 Task: Open Card Market Research Review in Board Product Prototyping to Workspace Job Analysis and Design and add a team member Softage.4@softage.net, a label Yellow, a checklist Database Management, an attachment from your google drive, a color Yellow and finally, add a card description 'Research and develop new service quality assurance process' and a comment 'Given the potential impact of this task on our company social responsibility, let us ensure that we approach it with a sense of ethical awareness and consciousness.'. Add a start date 'Jan 08, 1900' with a due date 'Jan 15, 1900'
Action: Mouse moved to (25, 291)
Screenshot: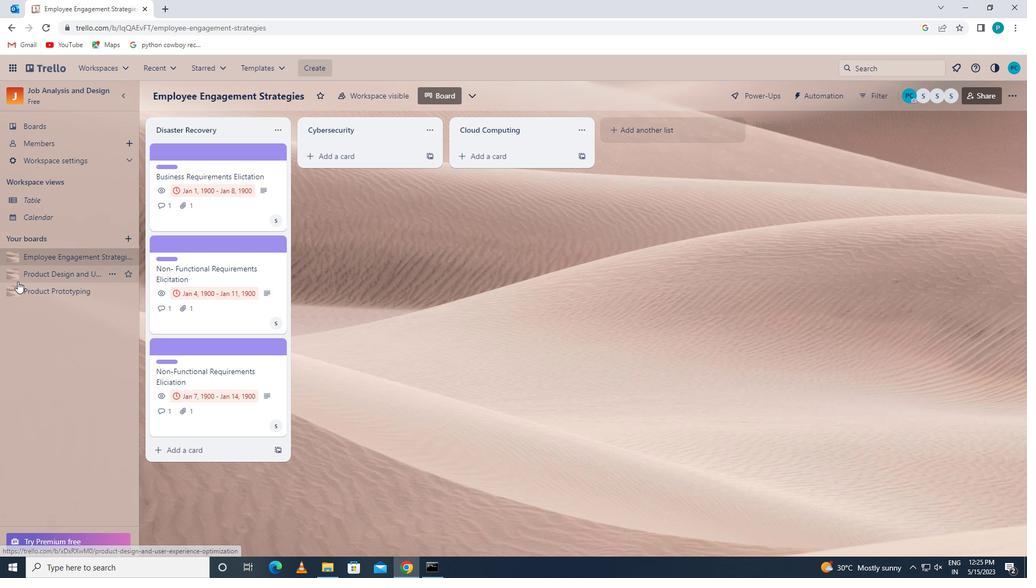 
Action: Mouse pressed left at (25, 291)
Screenshot: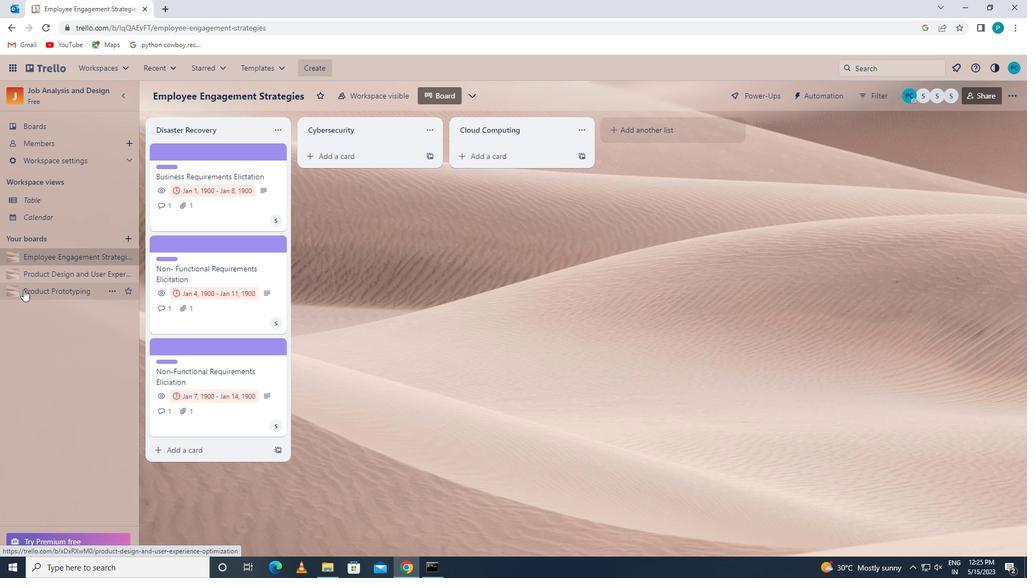 
Action: Mouse moved to (204, 335)
Screenshot: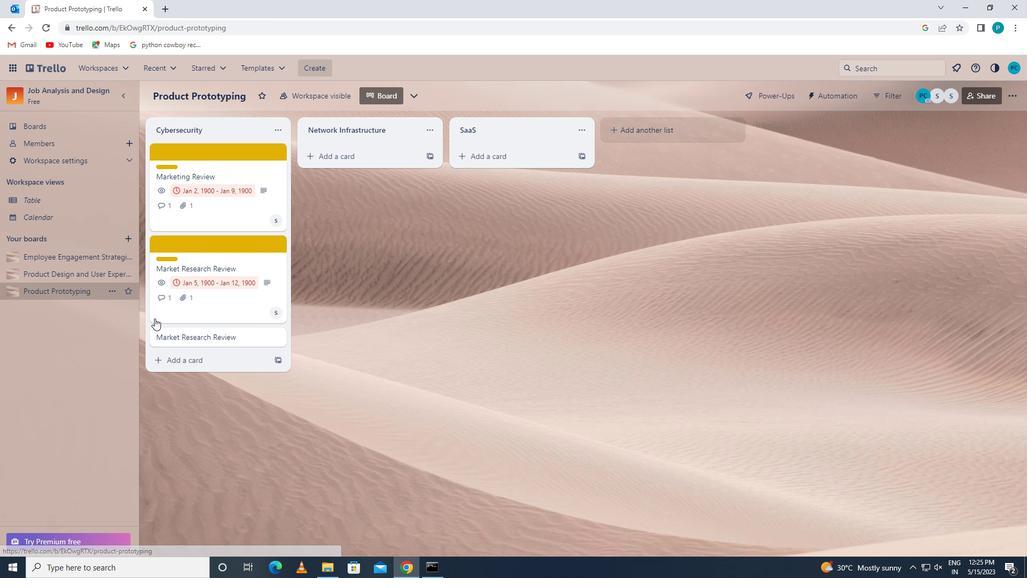 
Action: Mouse pressed left at (204, 335)
Screenshot: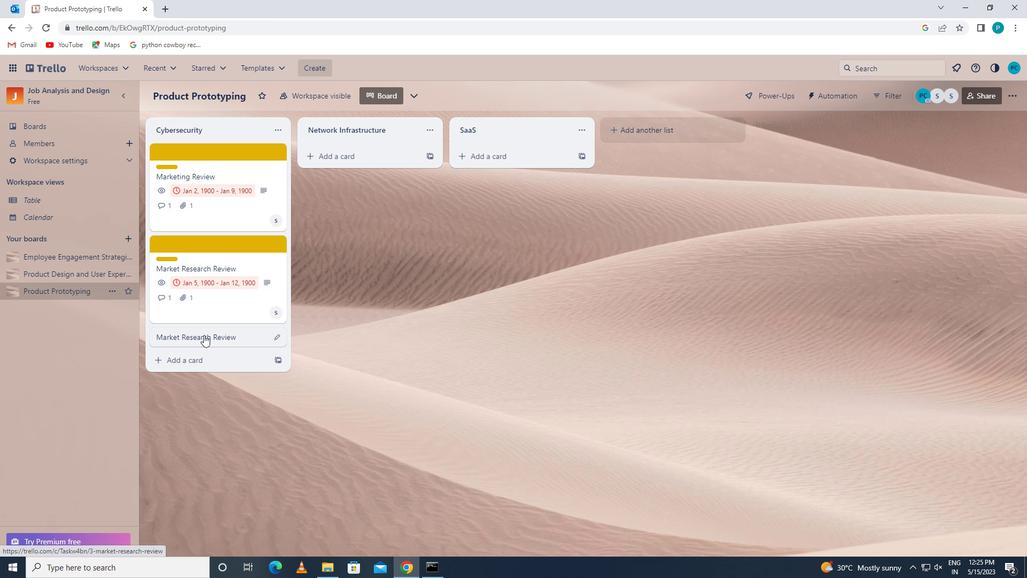 
Action: Mouse moved to (665, 186)
Screenshot: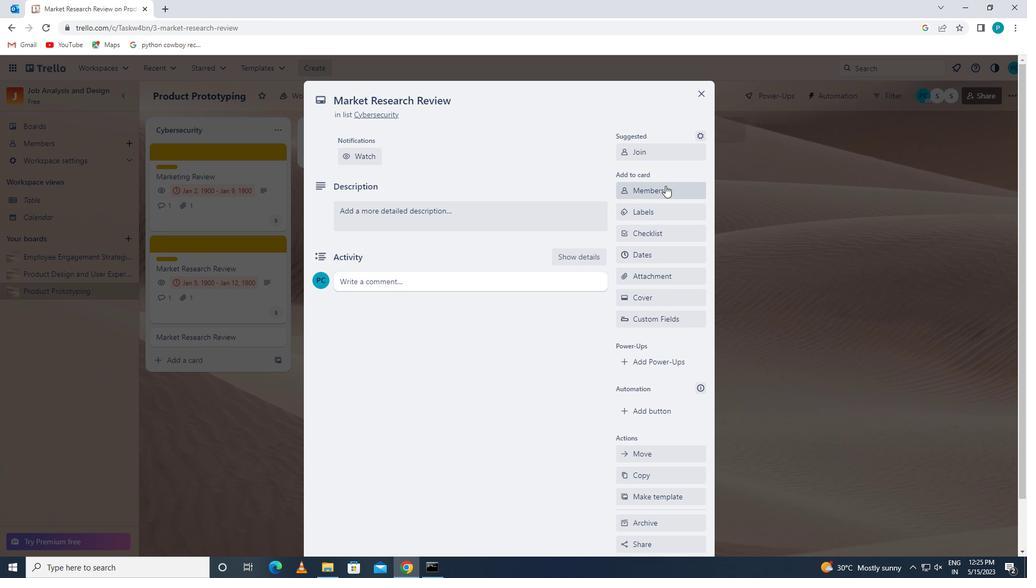 
Action: Mouse pressed left at (665, 186)
Screenshot: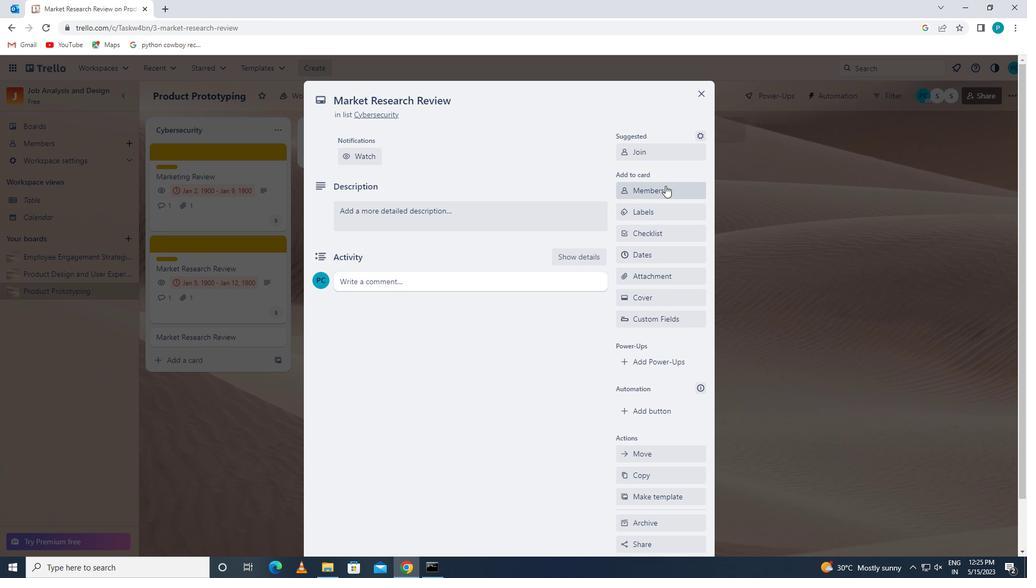 
Action: Key pressed <Key.caps_lock>s<Key.caps_lock>oftage.4
Screenshot: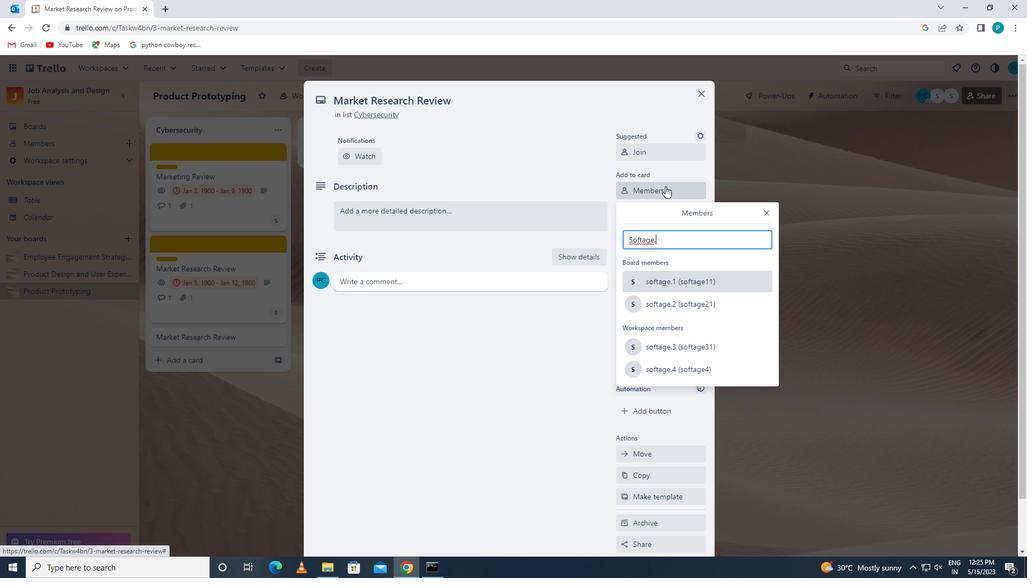 
Action: Mouse moved to (709, 336)
Screenshot: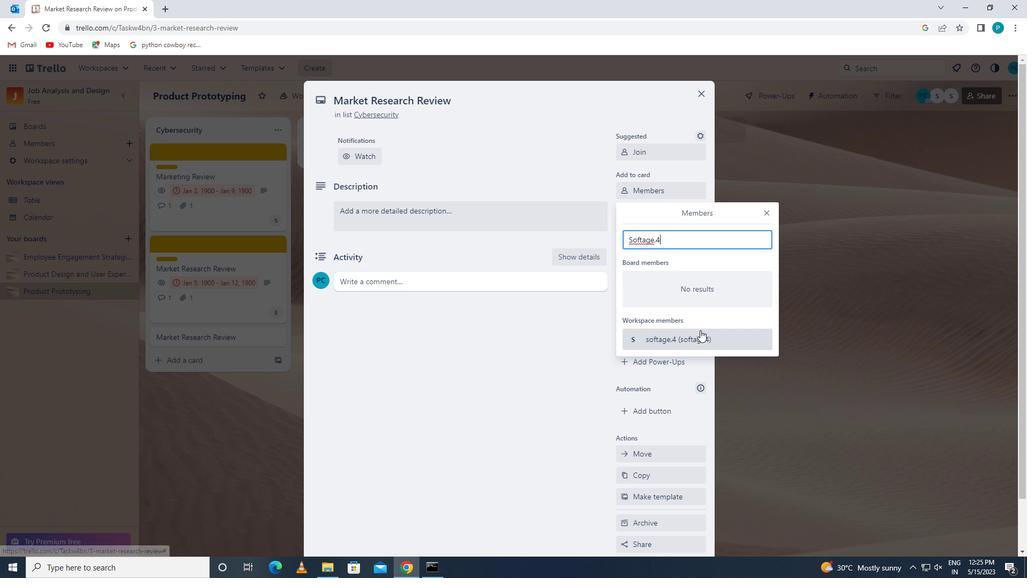 
Action: Mouse pressed left at (709, 336)
Screenshot: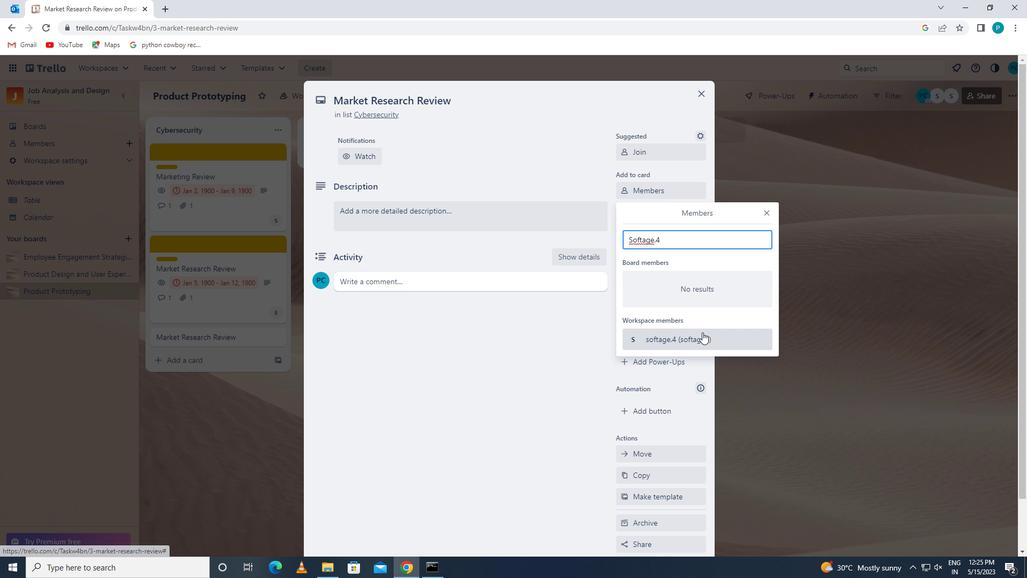 
Action: Mouse moved to (767, 215)
Screenshot: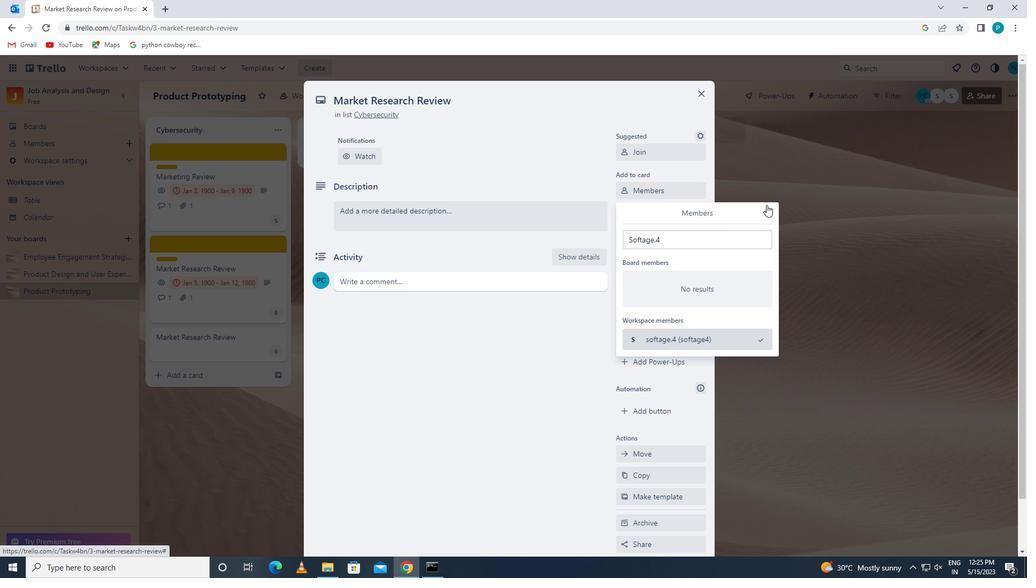 
Action: Mouse pressed left at (767, 215)
Screenshot: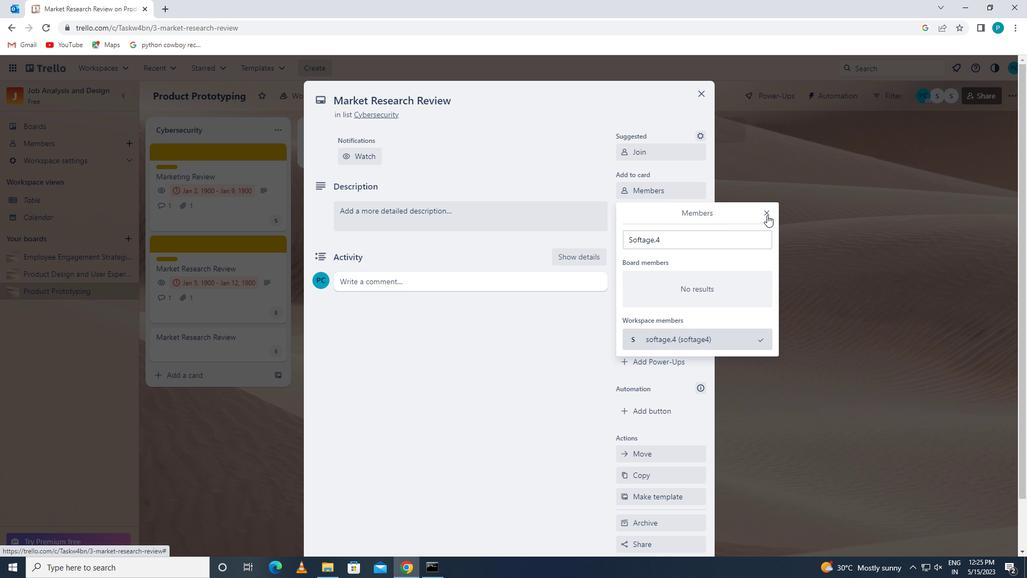
Action: Mouse moved to (681, 208)
Screenshot: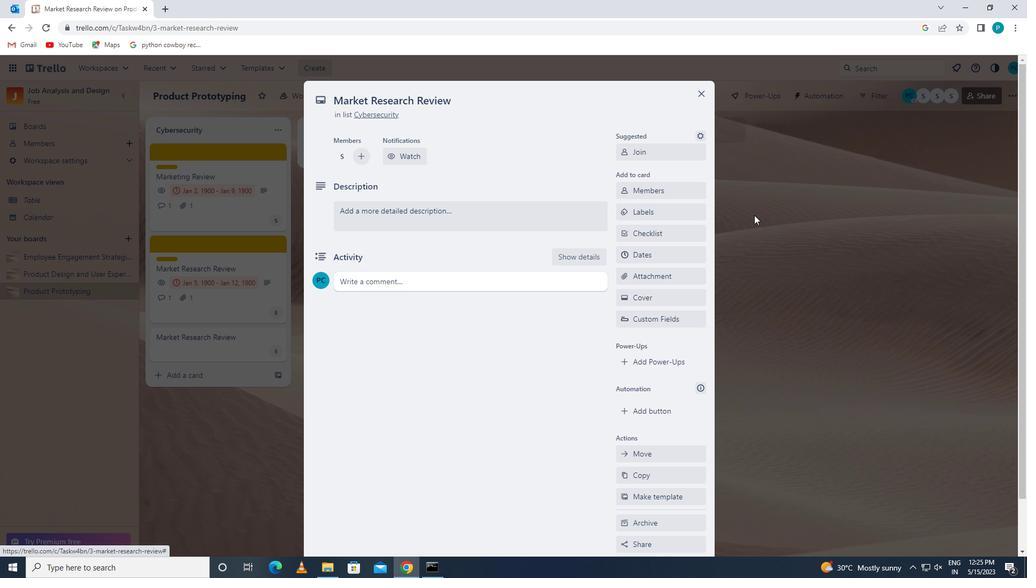 
Action: Mouse pressed left at (681, 208)
Screenshot: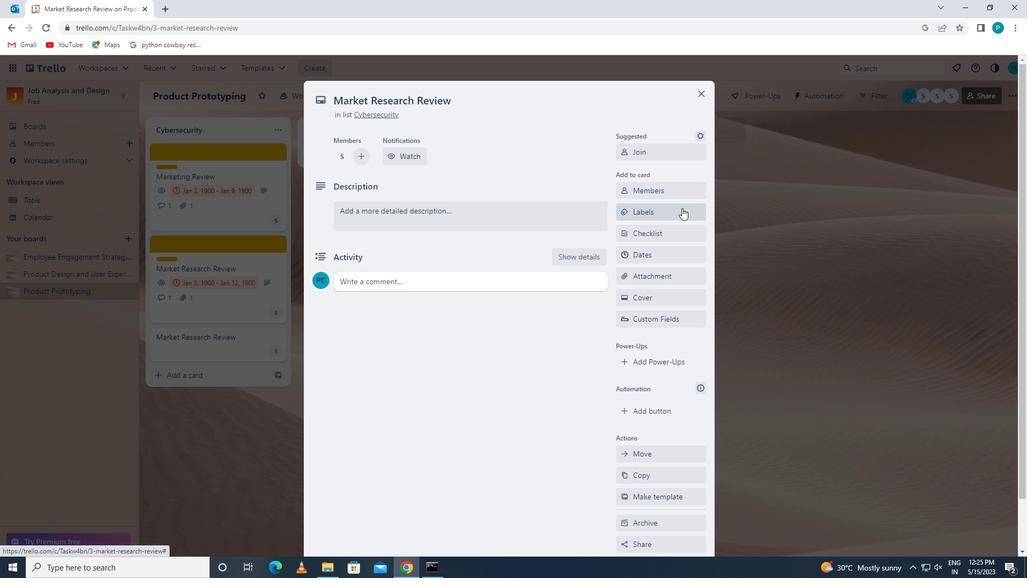 
Action: Mouse moved to (696, 413)
Screenshot: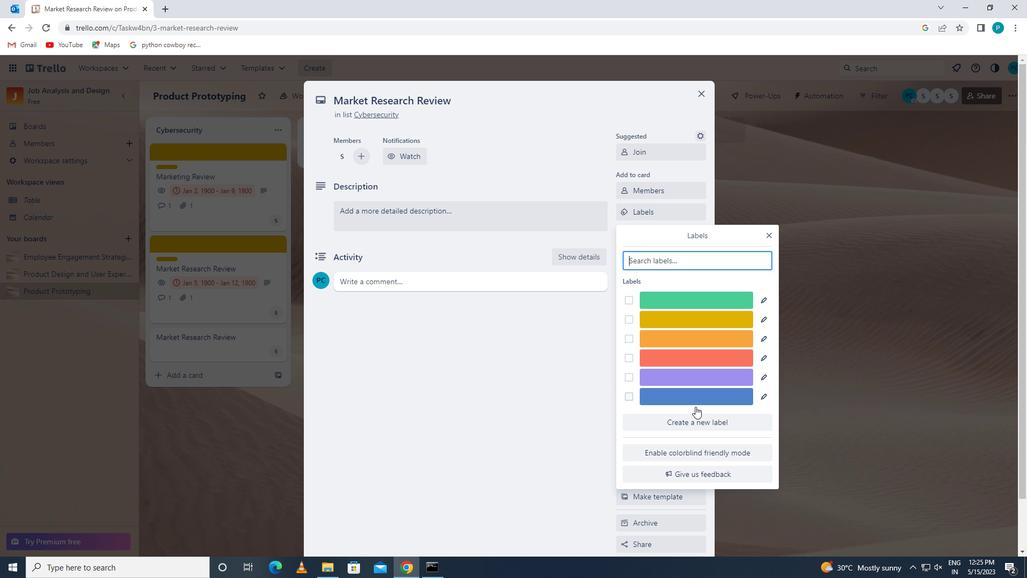 
Action: Mouse pressed left at (696, 413)
Screenshot: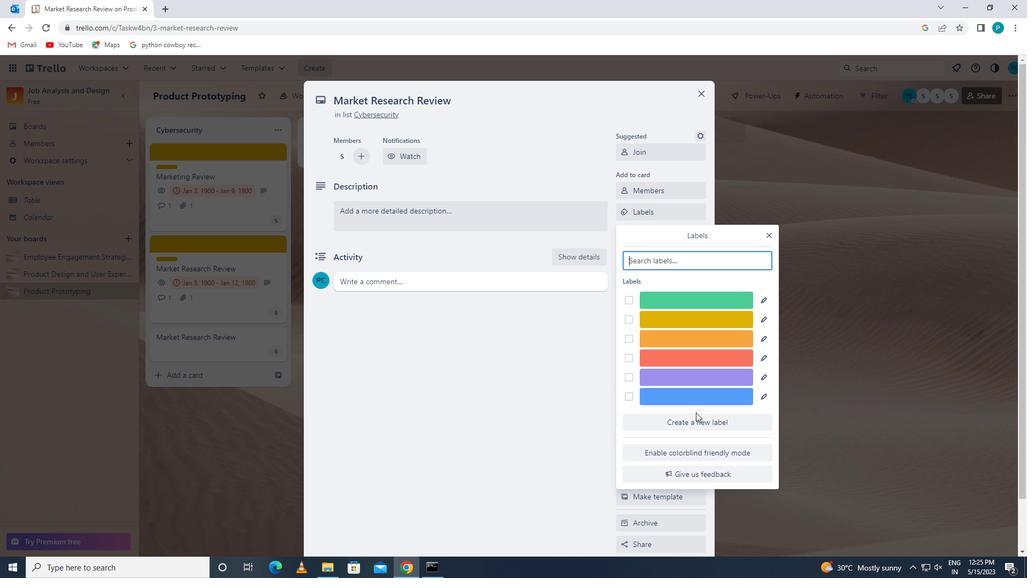 
Action: Mouse moved to (667, 385)
Screenshot: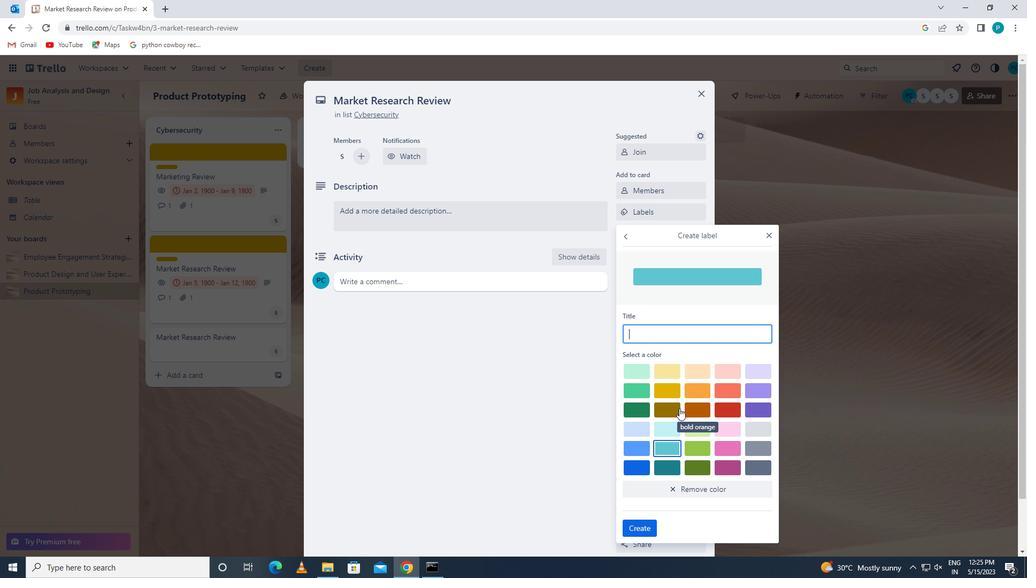 
Action: Mouse pressed left at (667, 385)
Screenshot: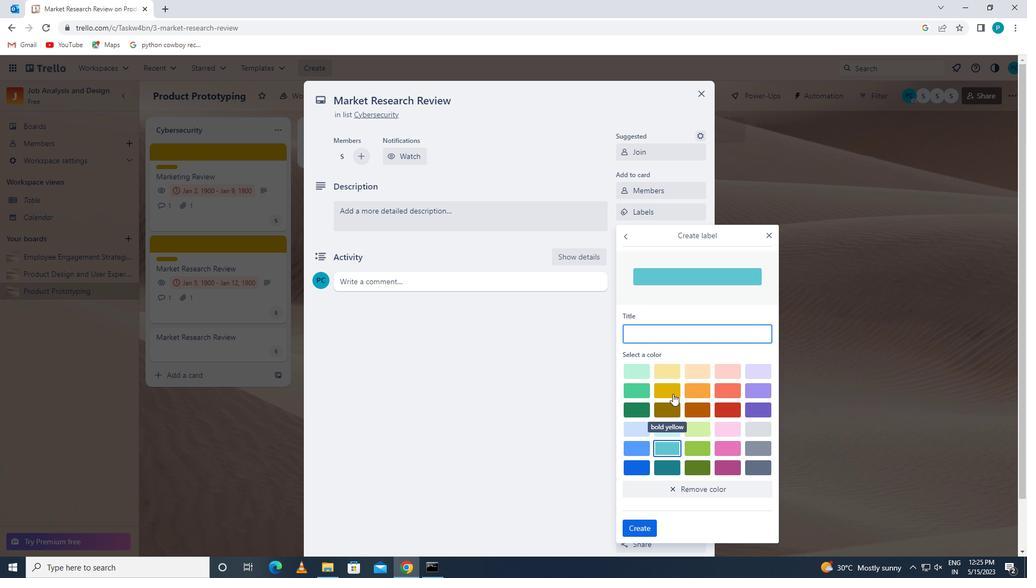 
Action: Mouse moved to (635, 527)
Screenshot: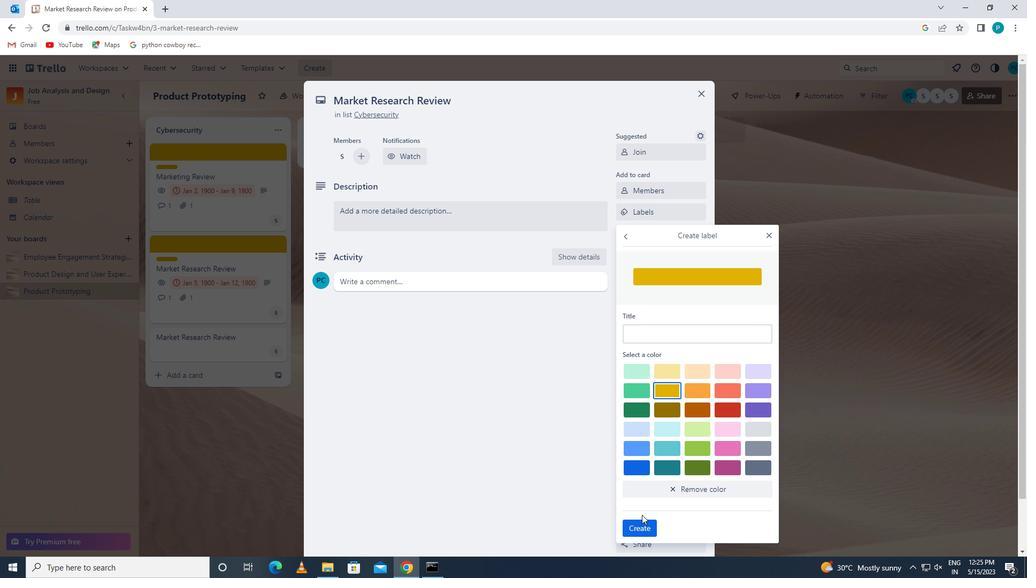 
Action: Mouse pressed left at (635, 527)
Screenshot: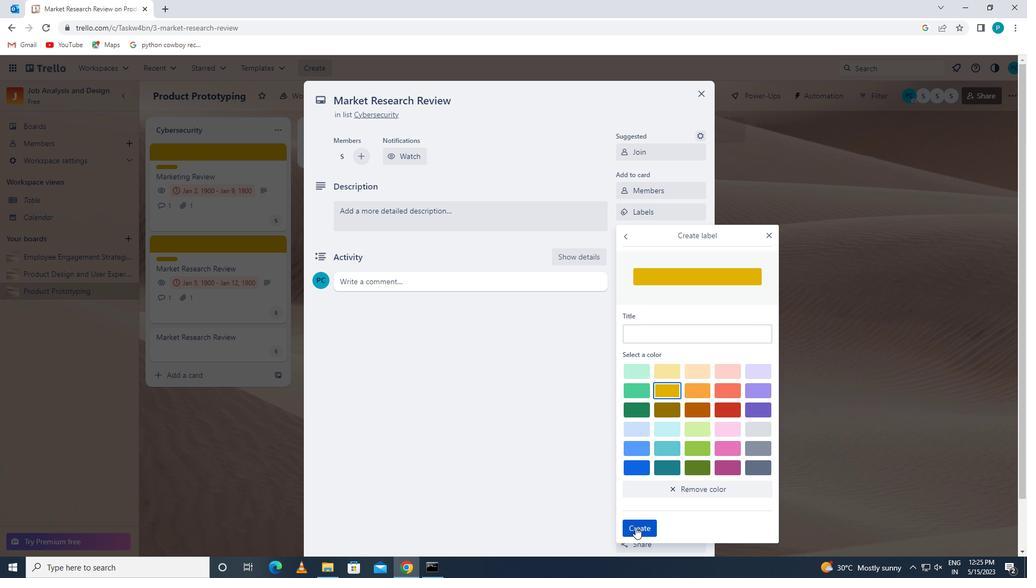 
Action: Mouse moved to (767, 232)
Screenshot: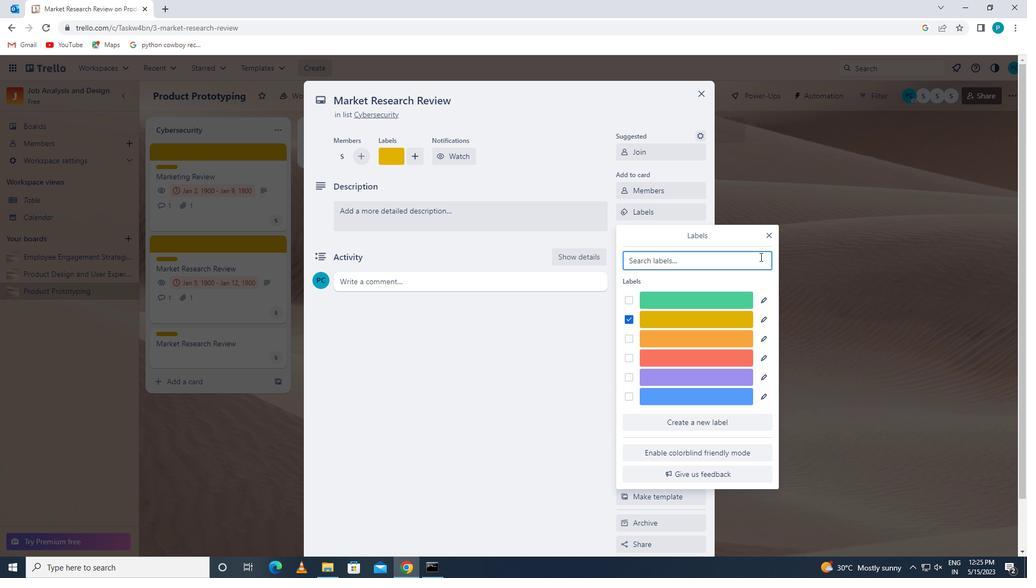 
Action: Mouse pressed left at (767, 232)
Screenshot: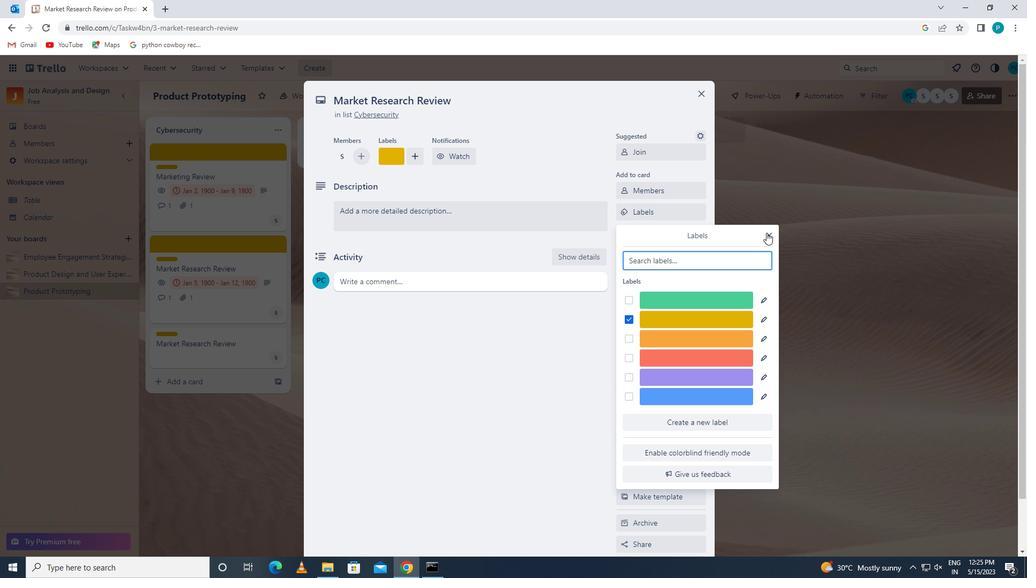 
Action: Mouse moved to (626, 239)
Screenshot: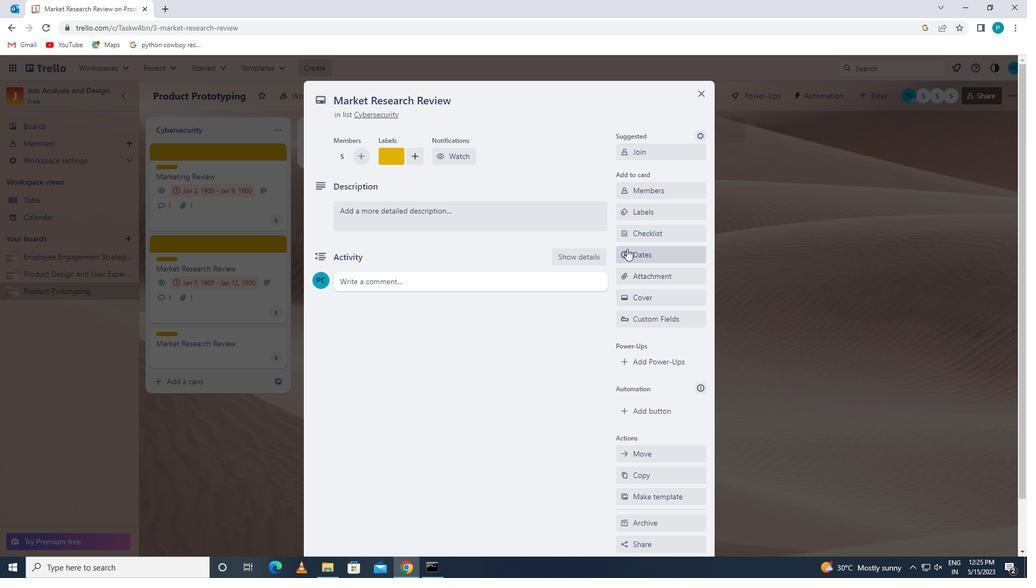
Action: Mouse pressed left at (626, 239)
Screenshot: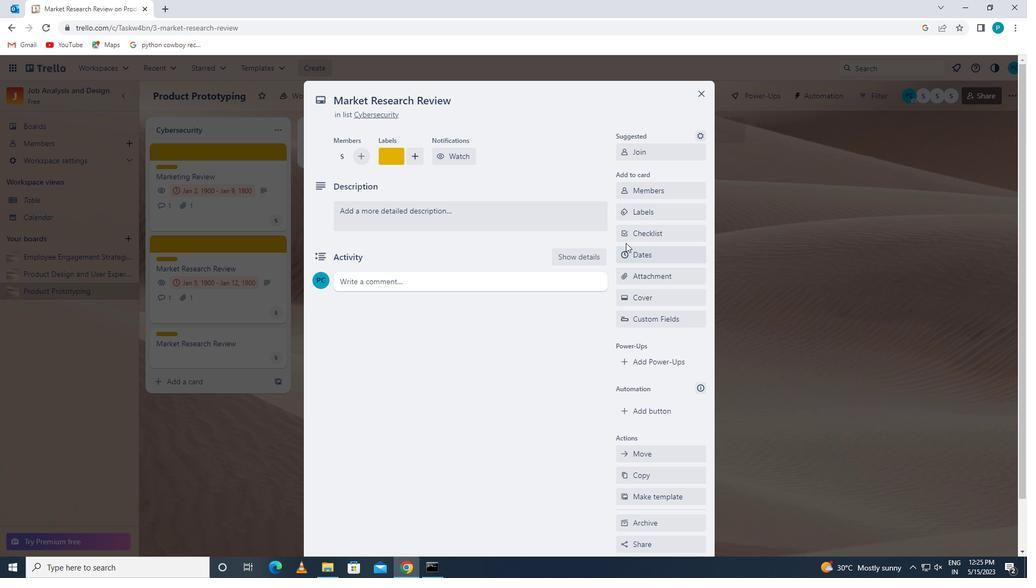 
Action: Key pressed <Key.caps_lock>d<Key.caps_lock>atabase
Screenshot: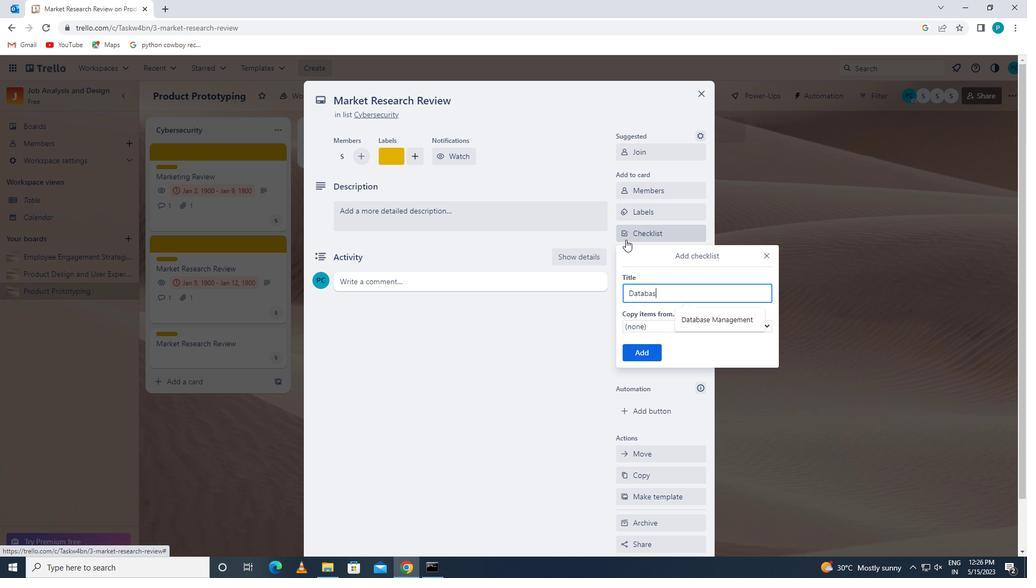 
Action: Mouse moved to (683, 327)
Screenshot: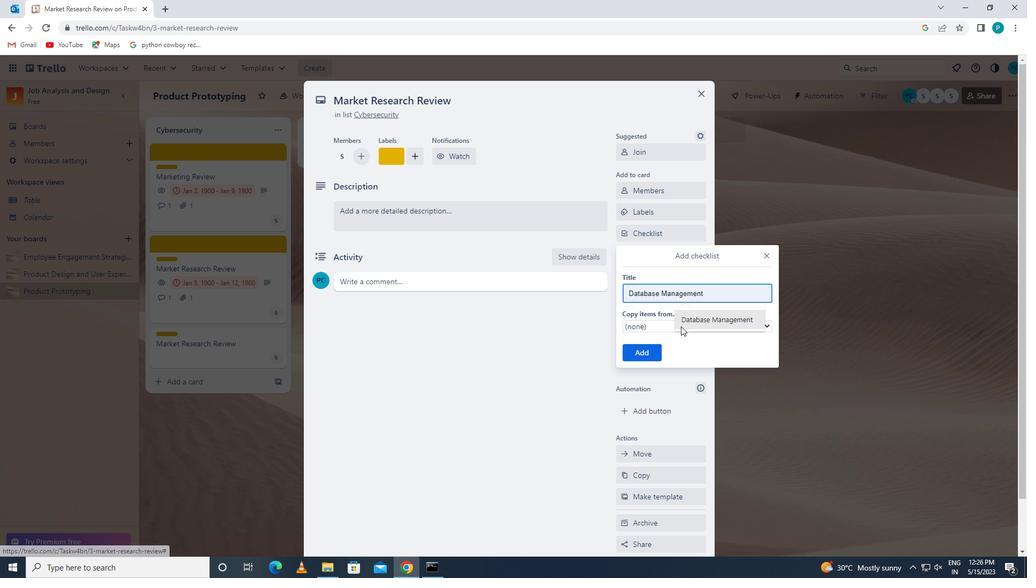
Action: Mouse pressed left at (683, 327)
Screenshot: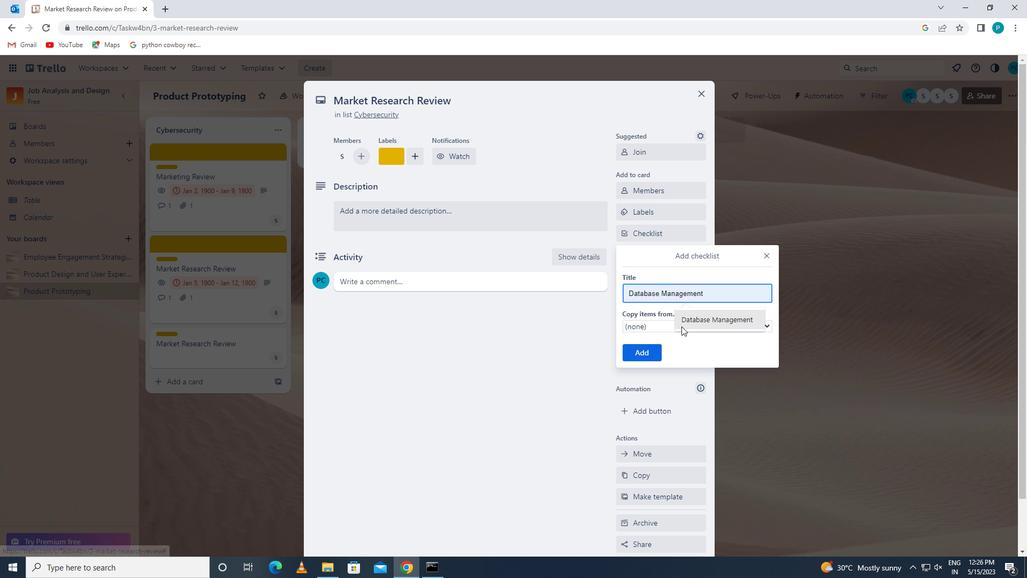 
Action: Mouse moved to (654, 350)
Screenshot: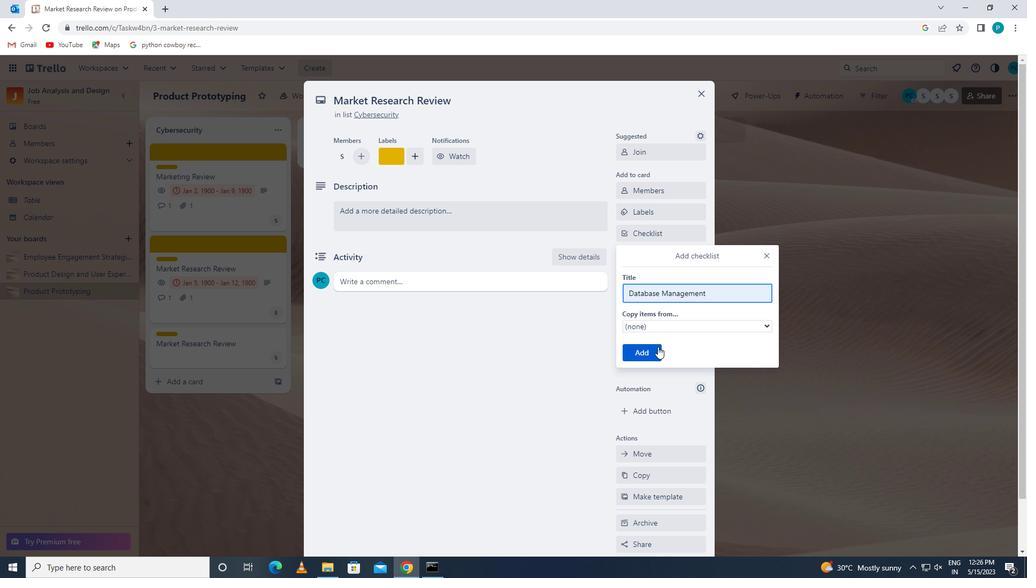 
Action: Mouse pressed left at (654, 350)
Screenshot: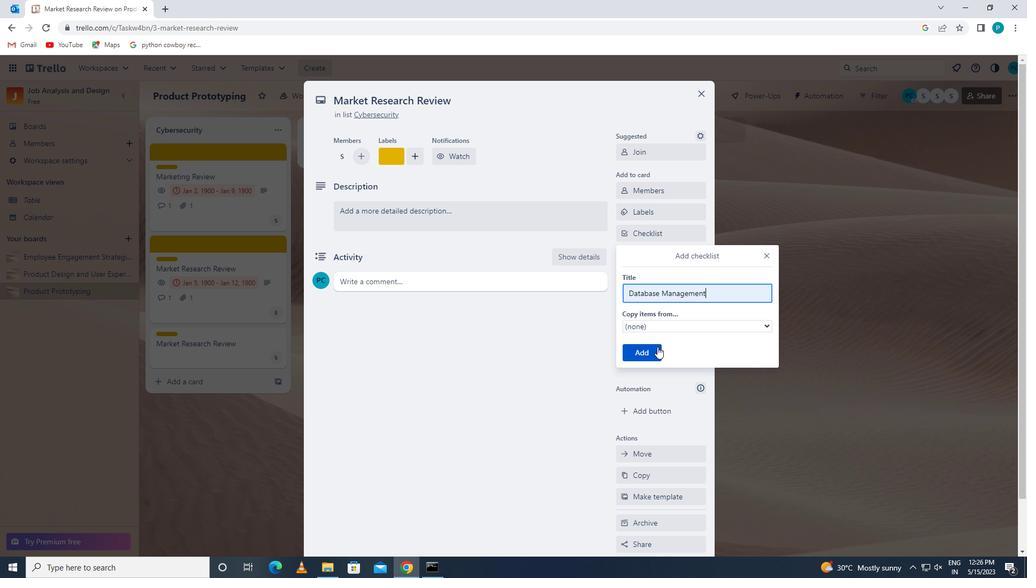 
Action: Mouse moved to (663, 276)
Screenshot: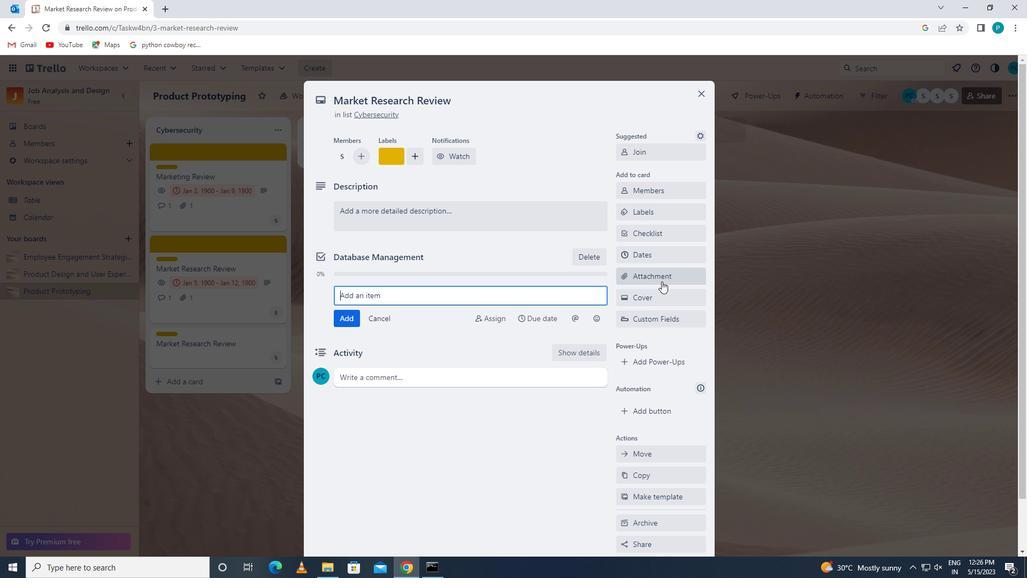 
Action: Mouse pressed left at (663, 276)
Screenshot: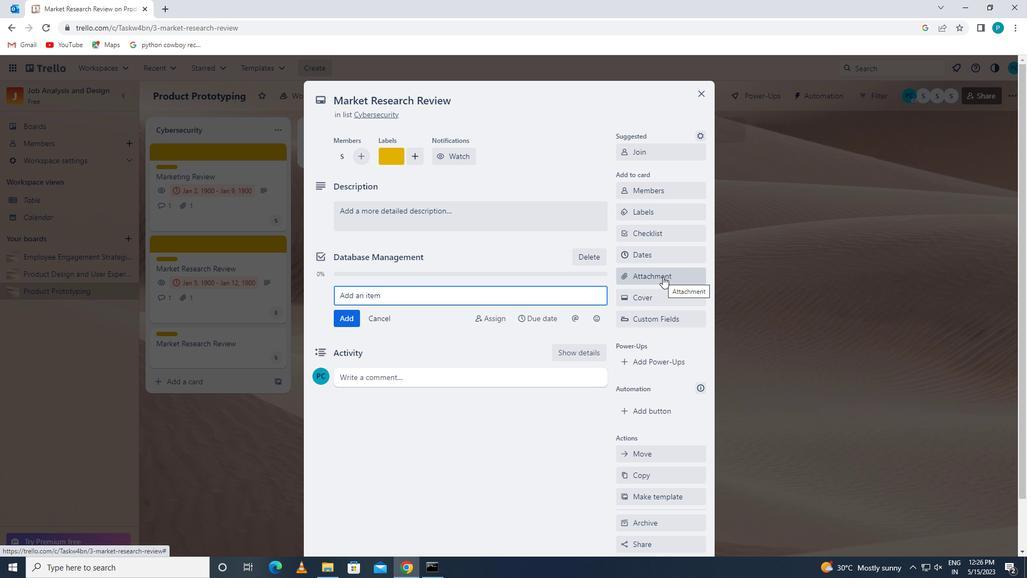 
Action: Mouse moved to (644, 361)
Screenshot: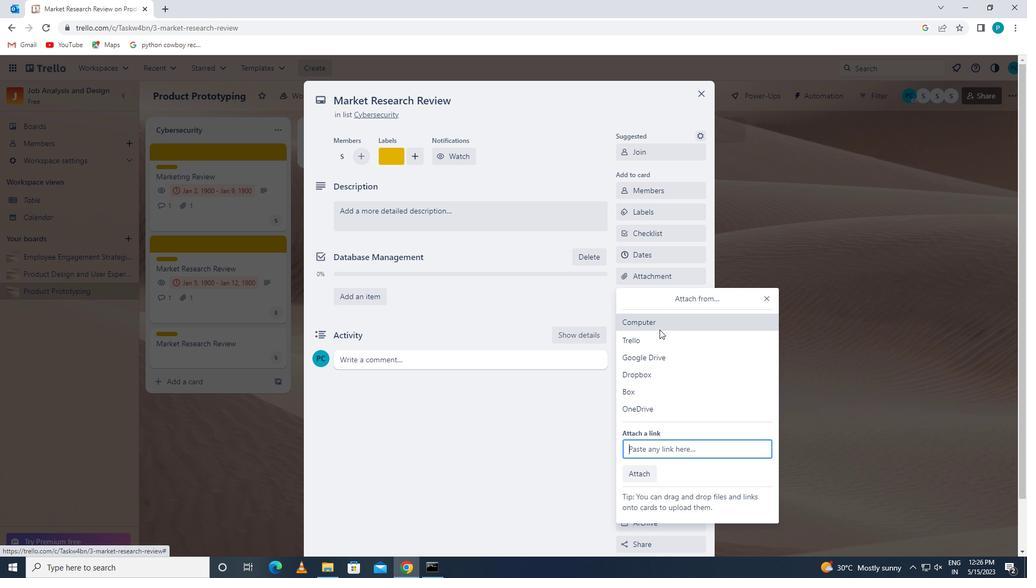 
Action: Mouse pressed left at (644, 361)
Screenshot: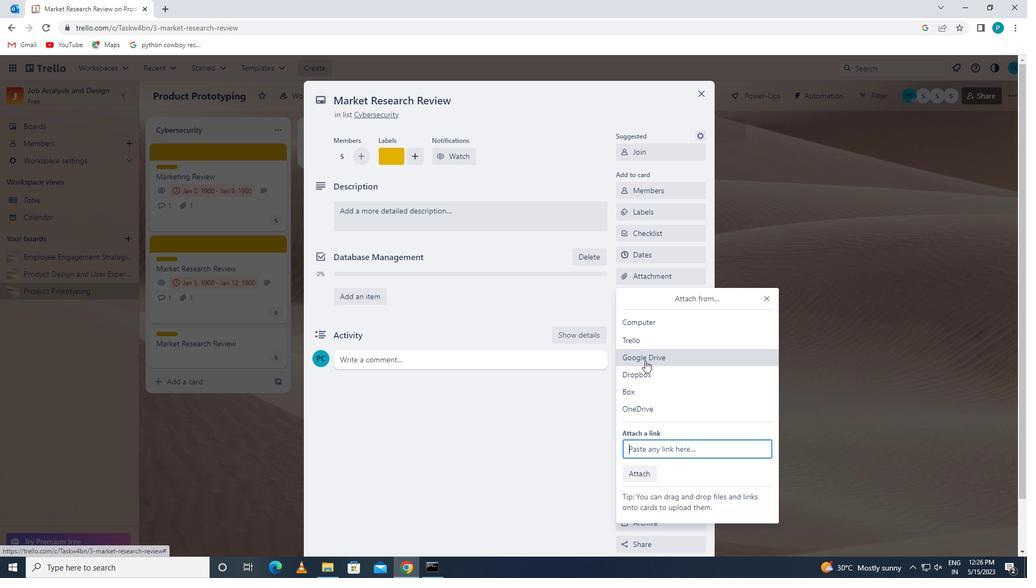 
Action: Mouse moved to (306, 260)
Screenshot: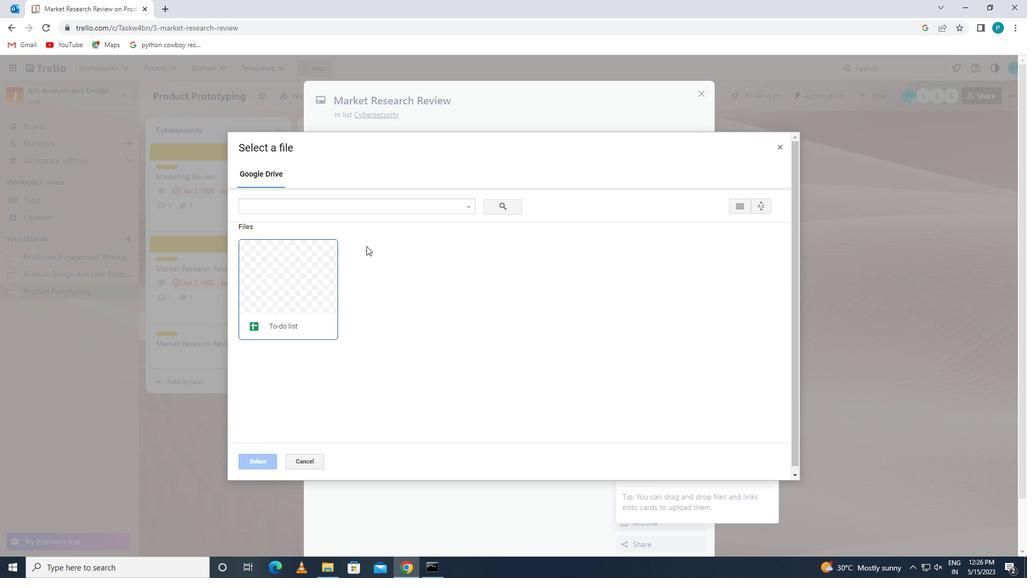 
Action: Mouse pressed left at (306, 260)
Screenshot: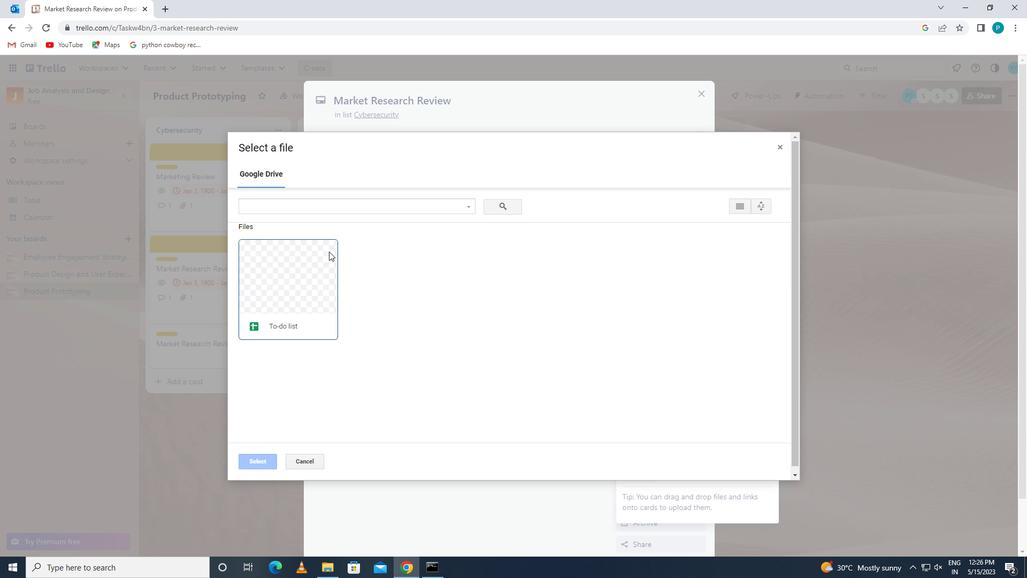 
Action: Mouse moved to (261, 461)
Screenshot: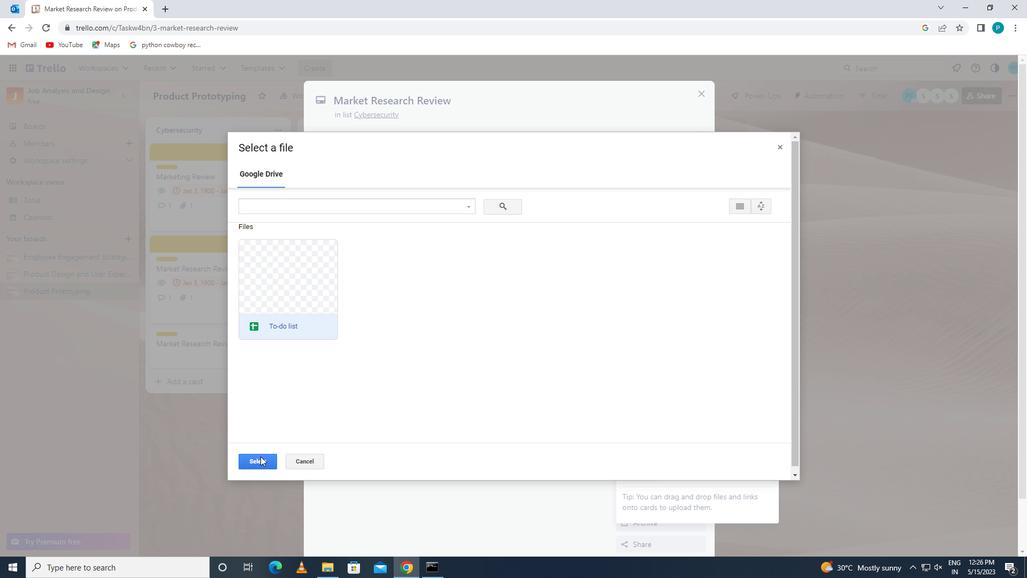 
Action: Mouse pressed left at (261, 461)
Screenshot: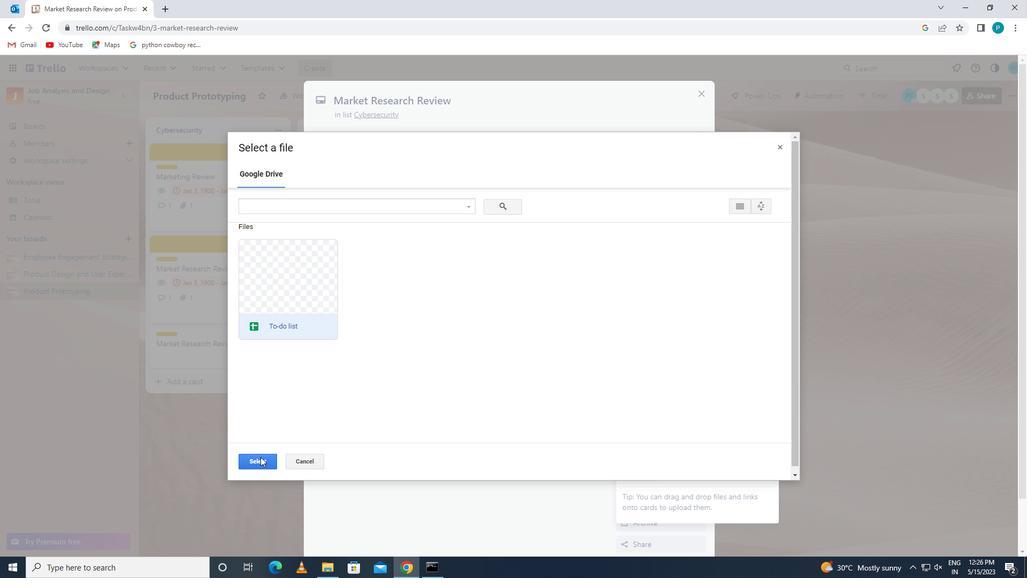 
Action: Mouse moved to (641, 304)
Screenshot: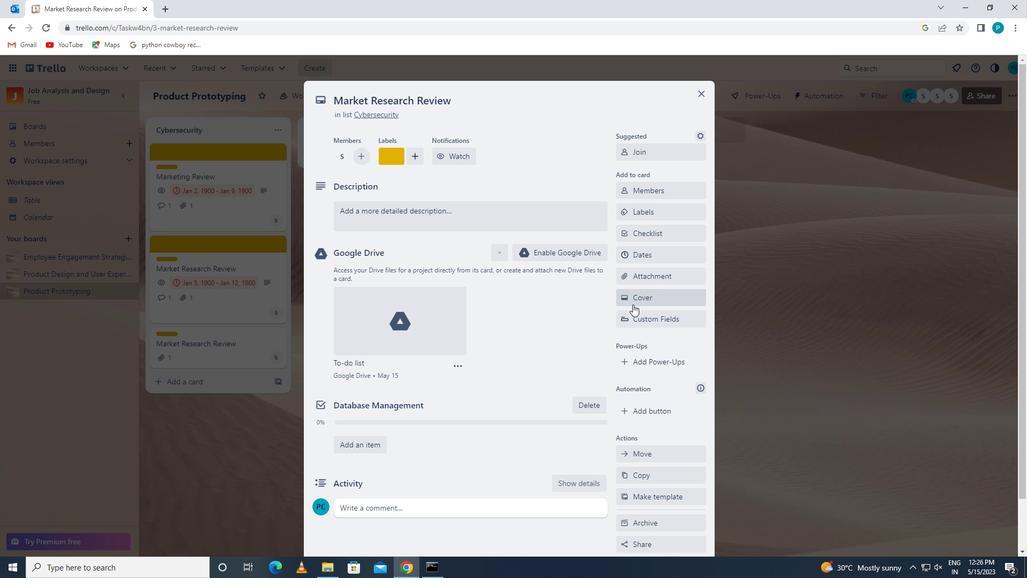 
Action: Mouse pressed left at (641, 304)
Screenshot: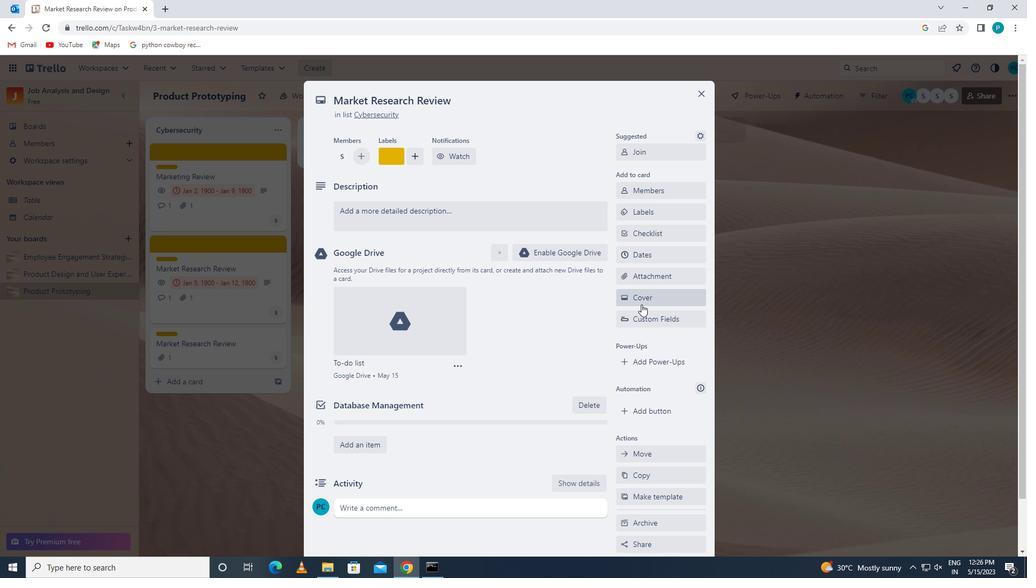 
Action: Mouse moved to (662, 343)
Screenshot: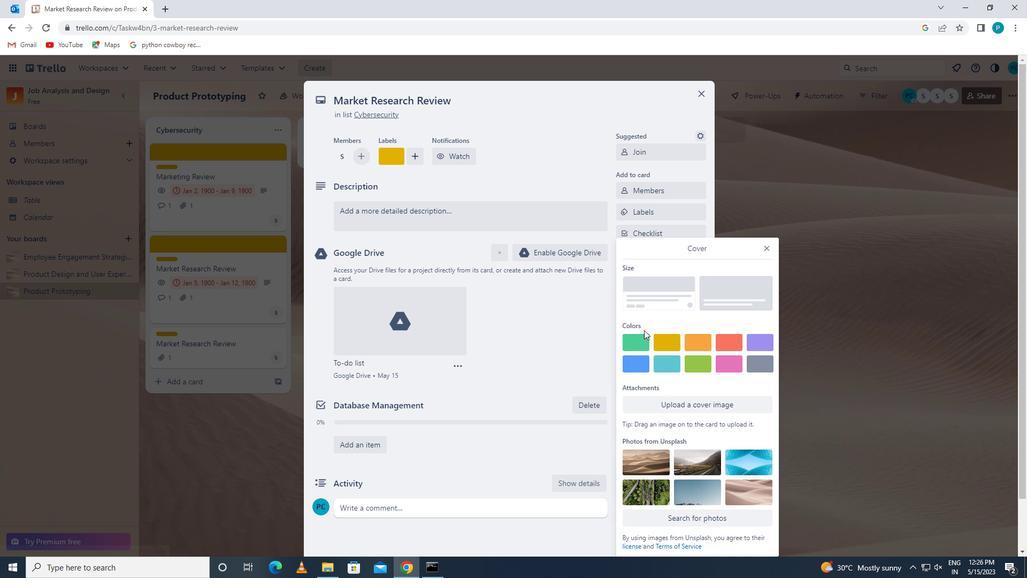 
Action: Mouse pressed left at (662, 343)
Screenshot: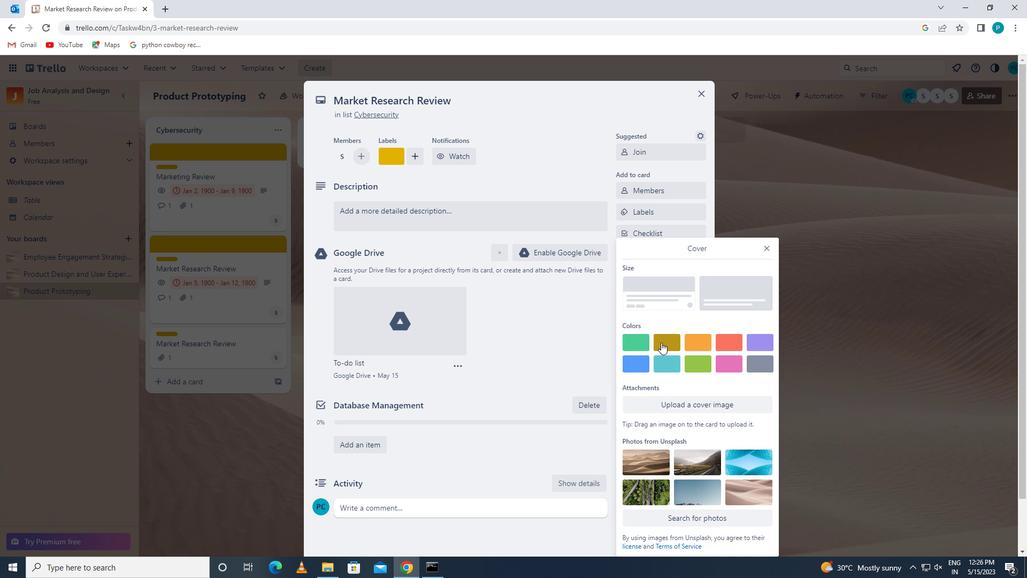 
Action: Mouse moved to (768, 225)
Screenshot: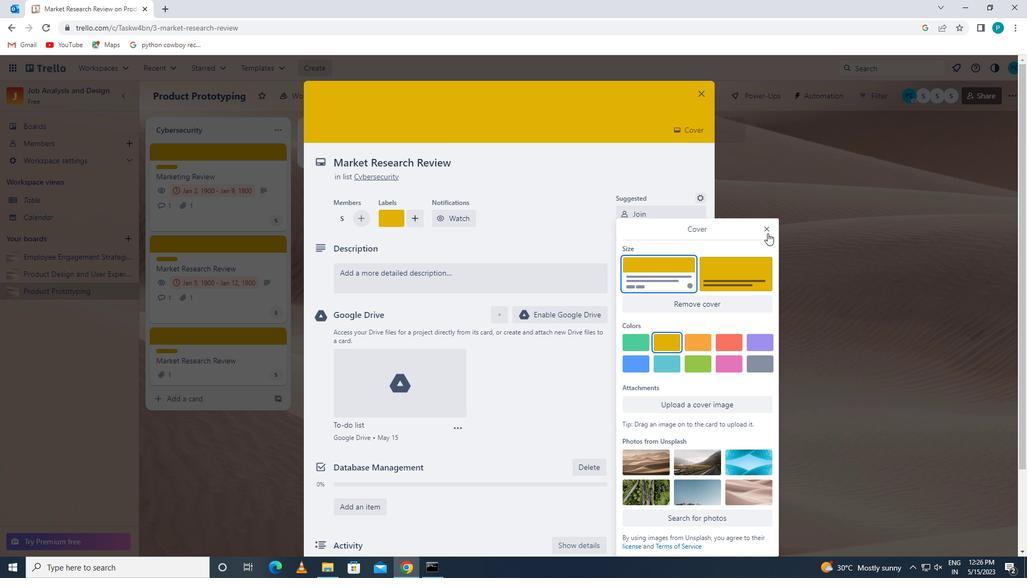 
Action: Mouse pressed left at (768, 225)
Screenshot: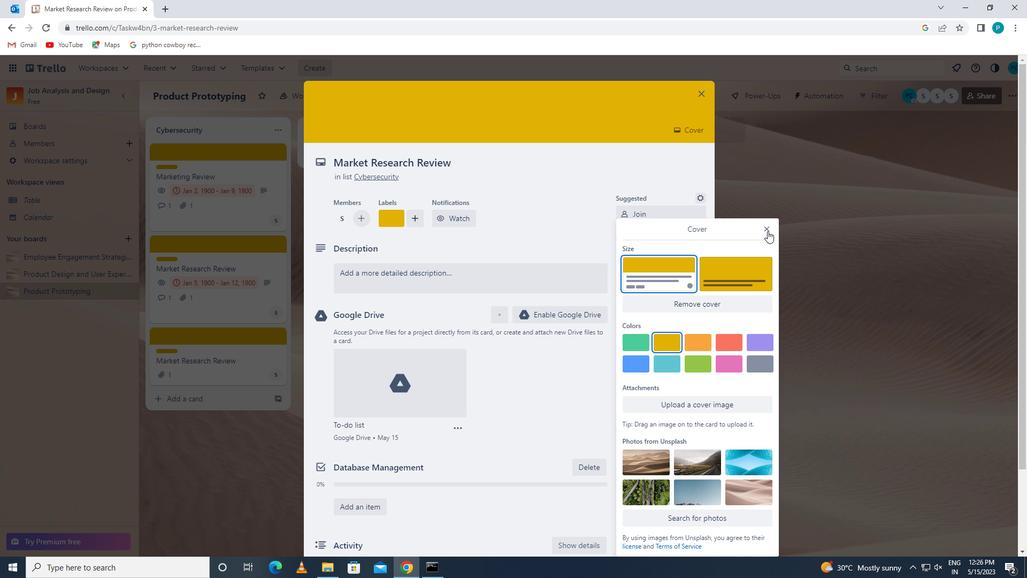 
Action: Mouse moved to (538, 275)
Screenshot: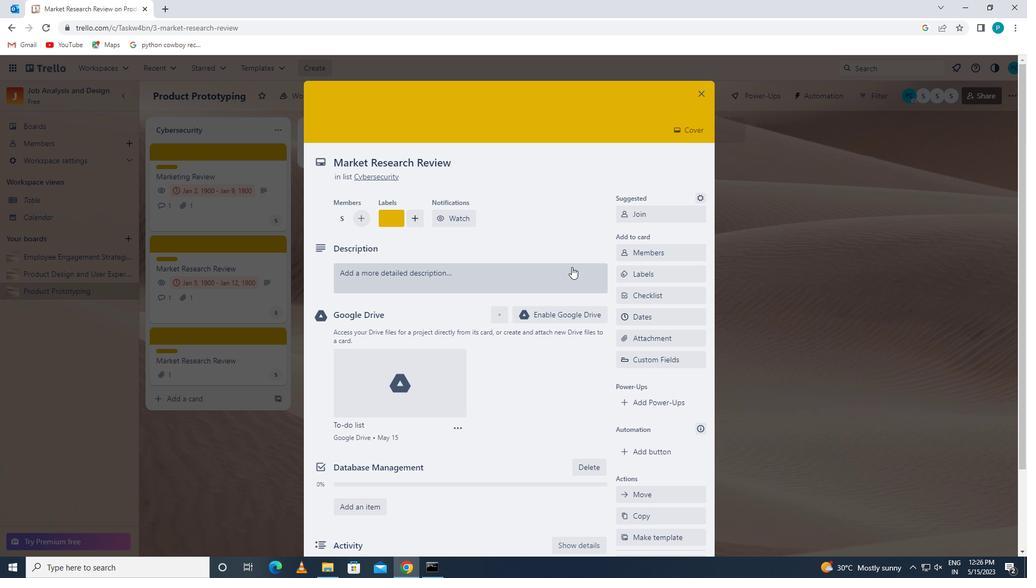 
Action: Mouse pressed left at (538, 275)
Screenshot: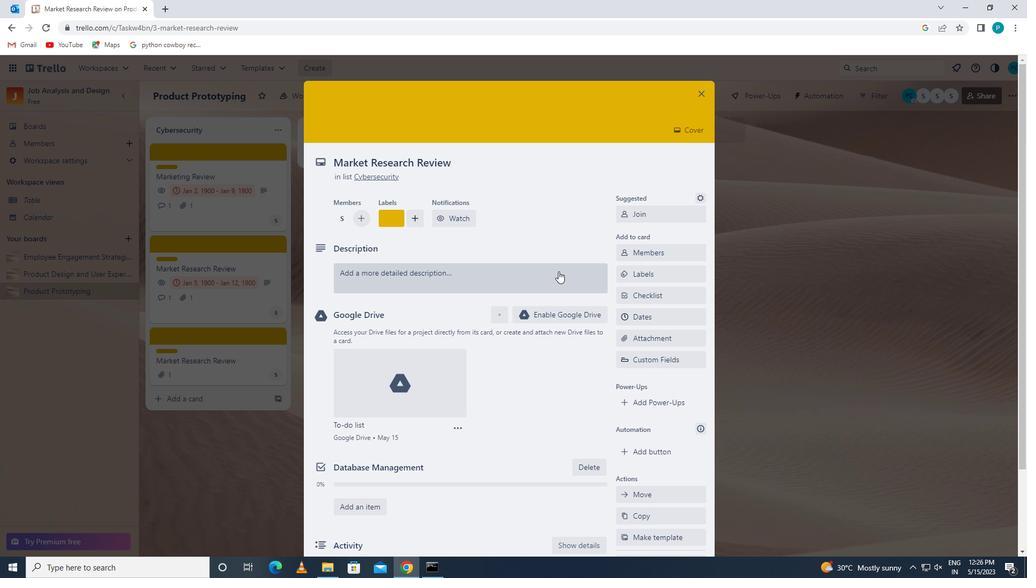 
Action: Key pressed <Key.caps_lock>r<Key.caps_lock>easearch<Key.space>and<Key.space>deb<Key.backspace>velop<Key.space>new<Key.space>service<Key.space><Key.caps_lock><Key.caps_lock>quality<Key.space>assurance<Key.space>process
Screenshot: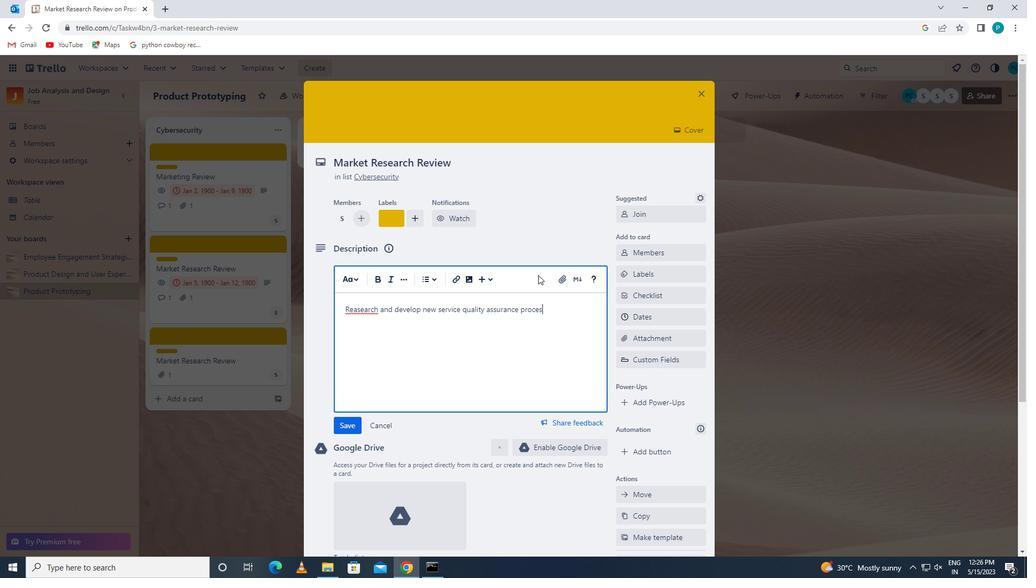 
Action: Mouse moved to (348, 421)
Screenshot: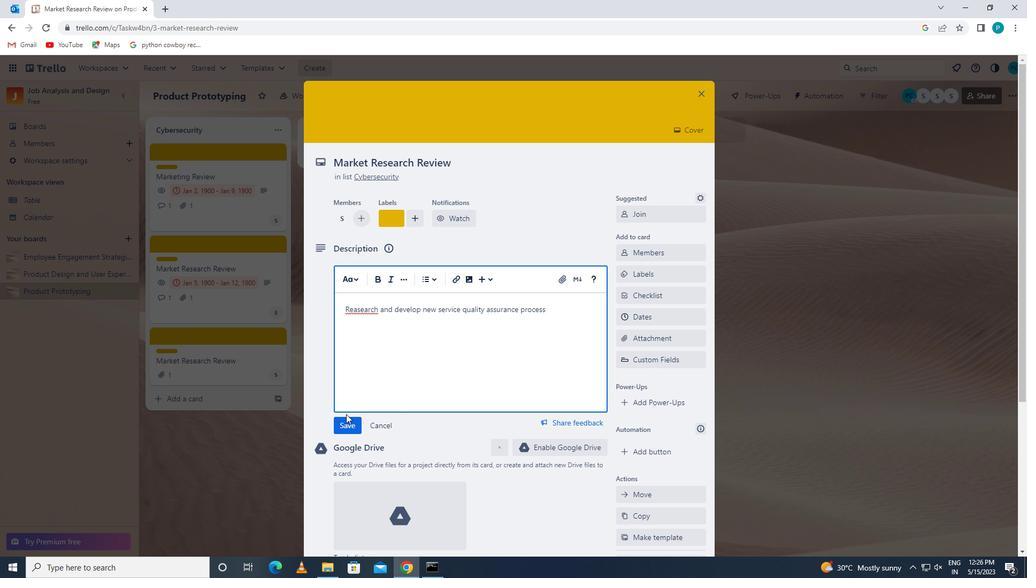 
Action: Mouse pressed left at (348, 421)
Screenshot: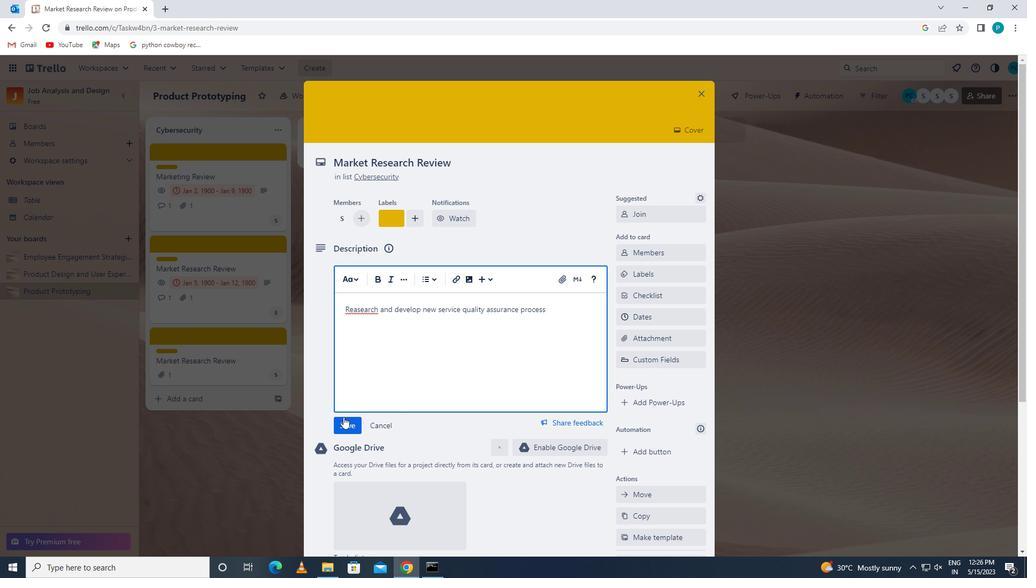 
Action: Mouse scrolled (348, 420) with delta (0, 0)
Screenshot: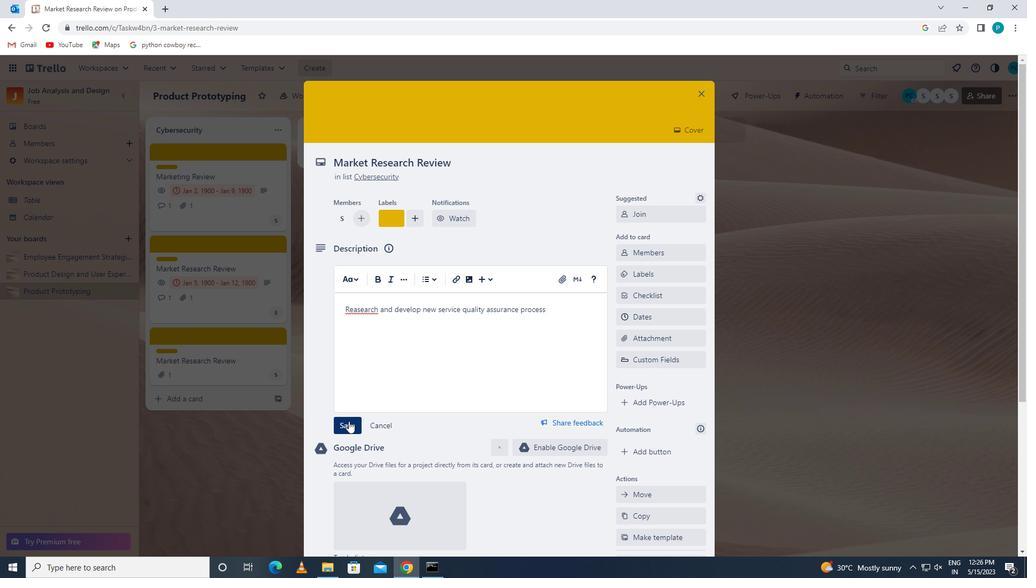 
Action: Mouse scrolled (348, 420) with delta (0, 0)
Screenshot: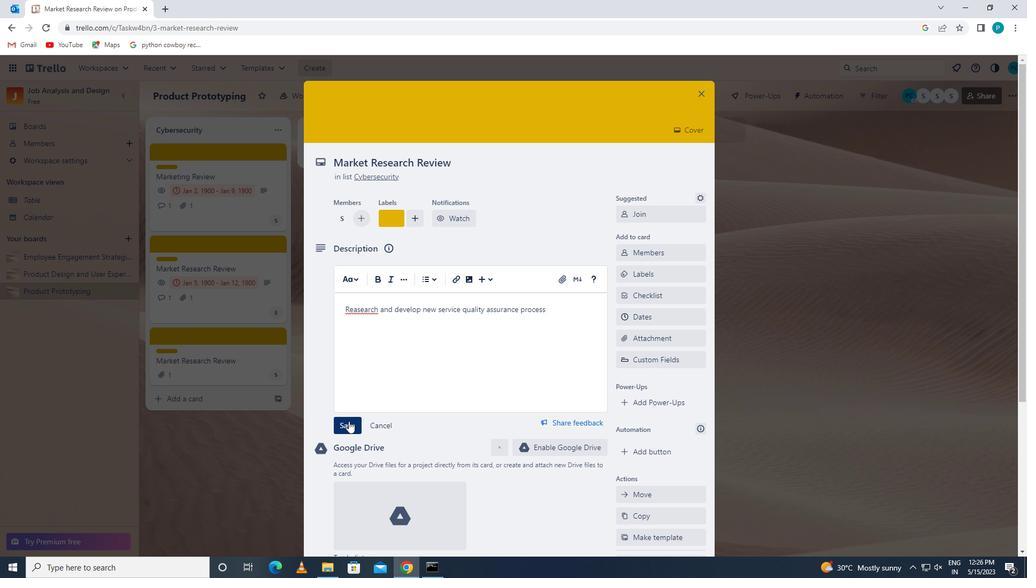 
Action: Mouse scrolled (348, 420) with delta (0, 0)
Screenshot: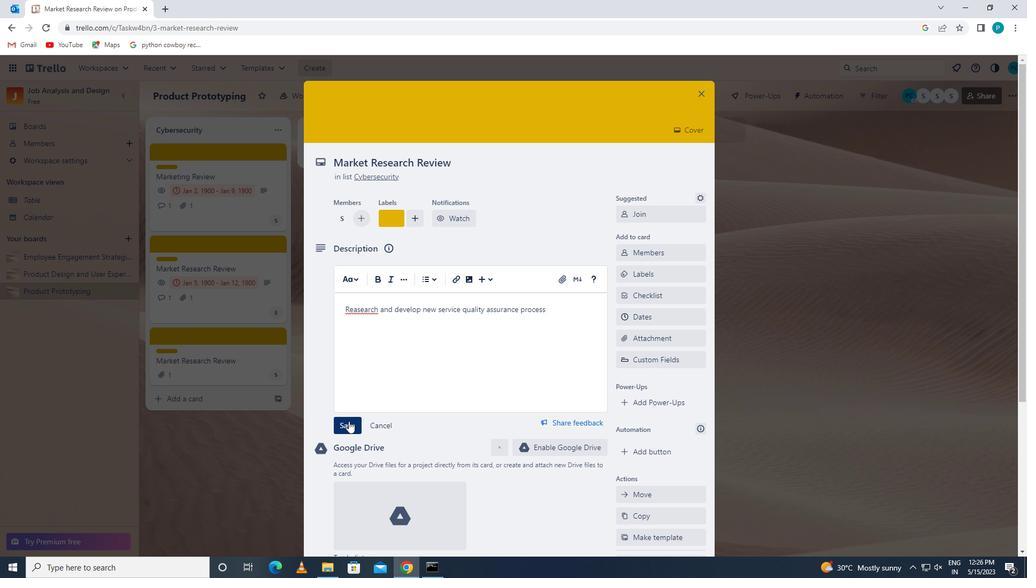 
Action: Mouse scrolled (348, 420) with delta (0, 0)
Screenshot: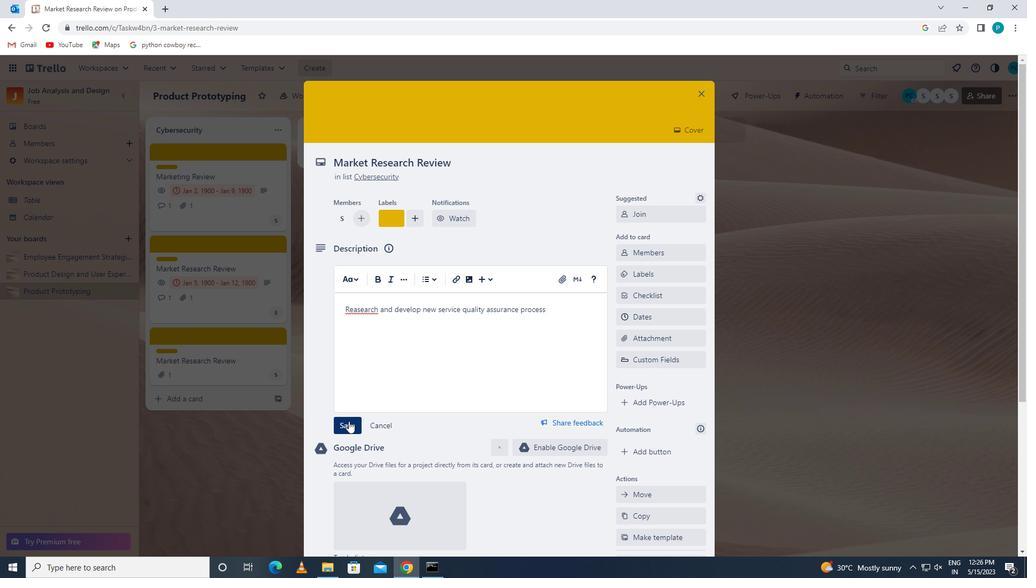 
Action: Mouse moved to (369, 451)
Screenshot: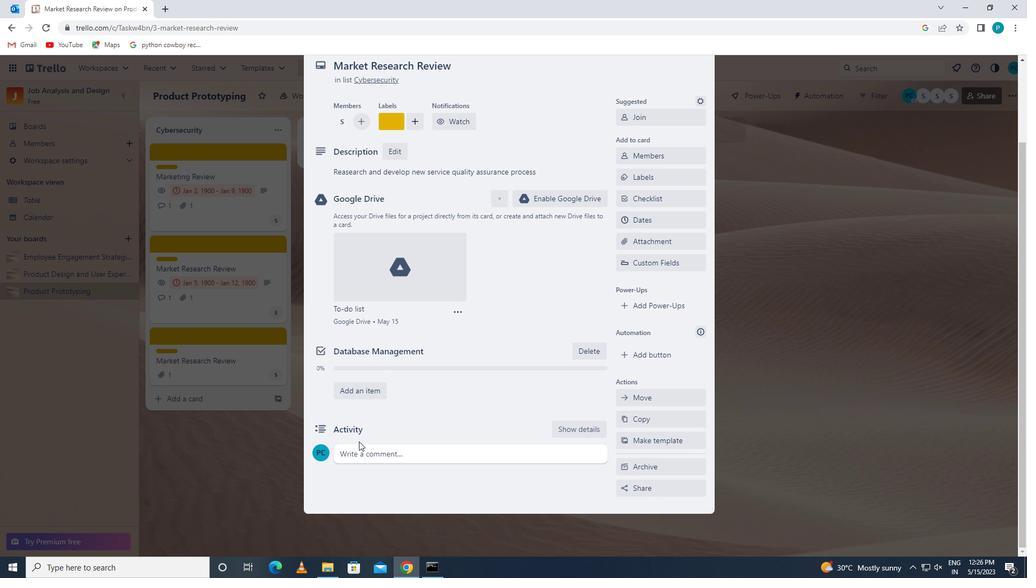
Action: Mouse pressed left at (369, 451)
Screenshot: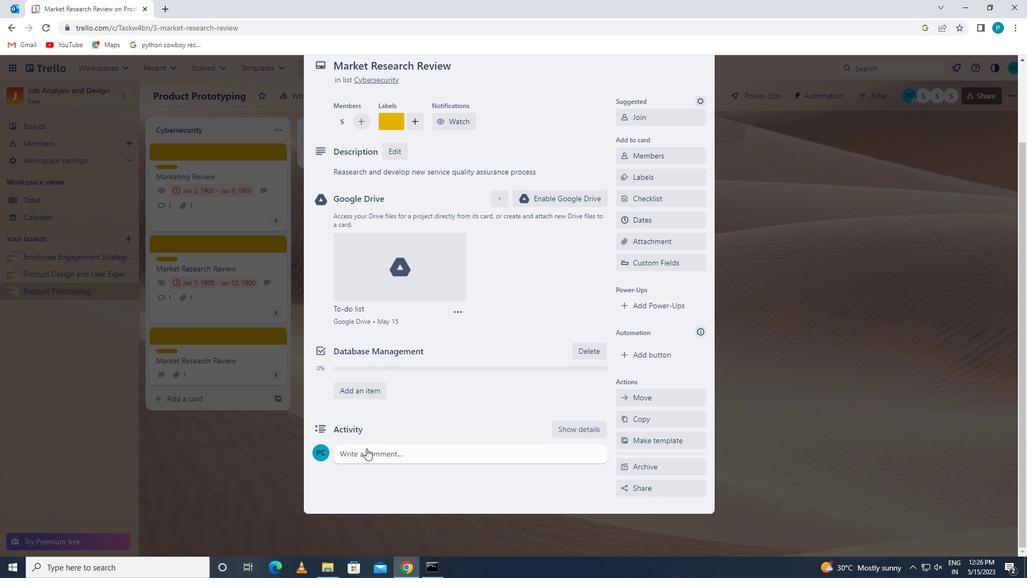 
Action: Key pressed <Key.caps_lock>g<Key.caps_lock>iven<Key.space>th
Screenshot: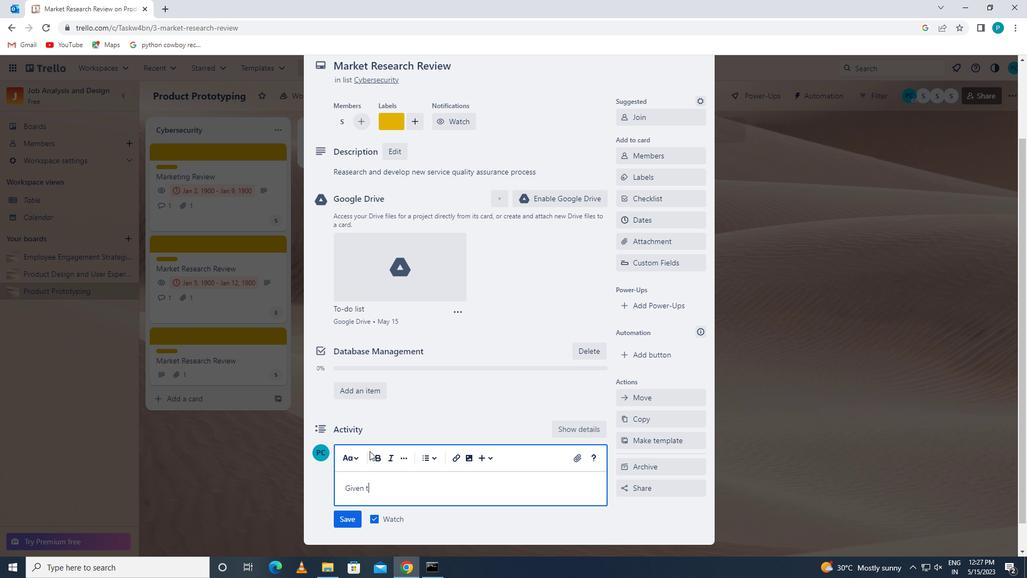 
Action: Mouse moved to (370, 451)
Screenshot: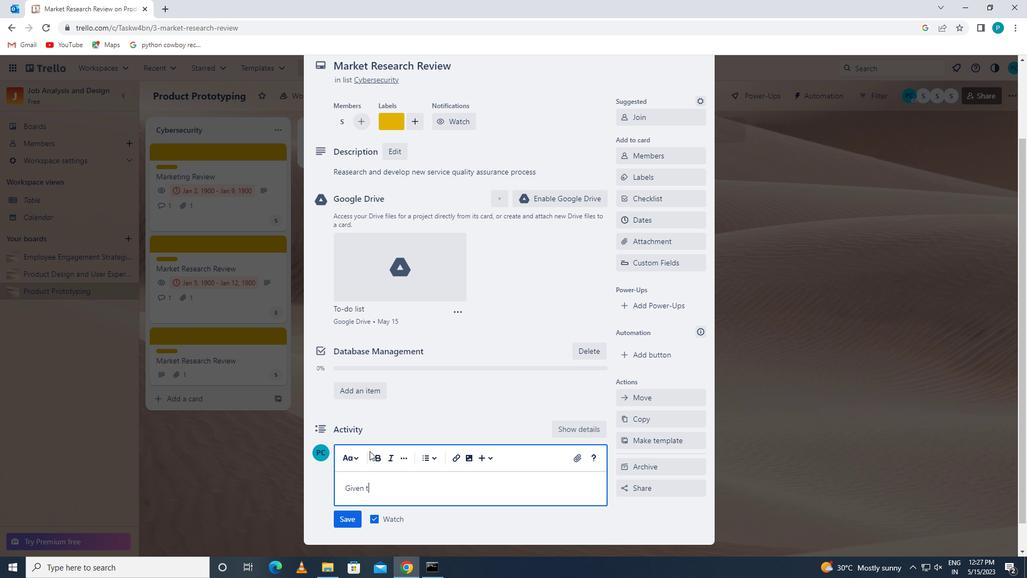 
Action: Key pressed e<Key.space>potential<Key.space><Key.space>impact<Key.space>i<Key.backspace>of<Key.space>this<Key.space>task<Key.space>on<Key.space>our<Key.space>company<Key.space>social<Key.space>responsibility.<Key.backspace>,<Key.space>let<Key.space>us<Key.space>ensure<Key.space>that<Key.space>we<Key.space>approach<Key.space>it<Key.space>with<Key.space>a<Key.space>sense<Key.space>of<Key.space>ethical<Key.space>awareness<Key.space>and<Key.space>consciousness
Screenshot: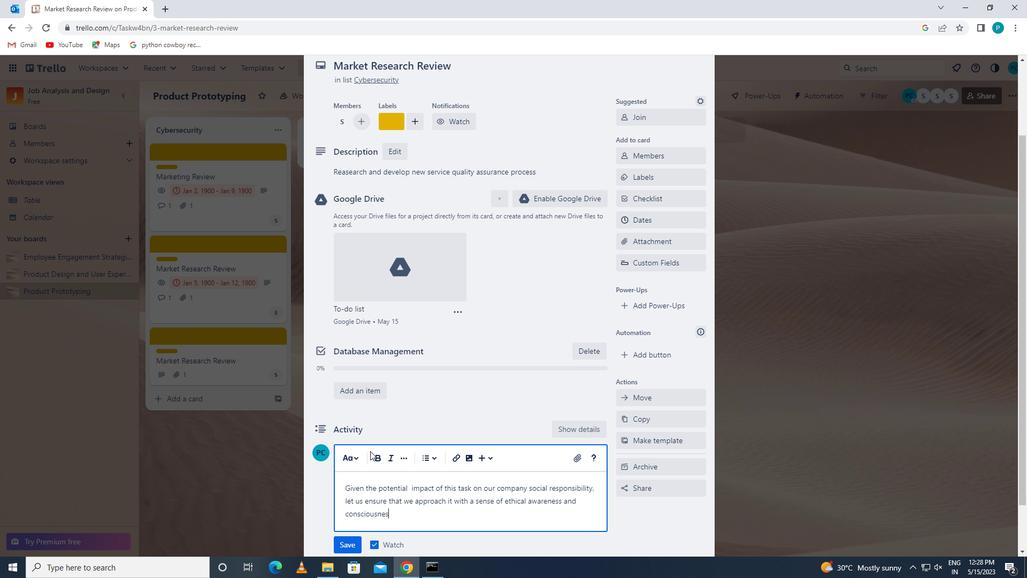 
Action: Mouse moved to (351, 539)
Screenshot: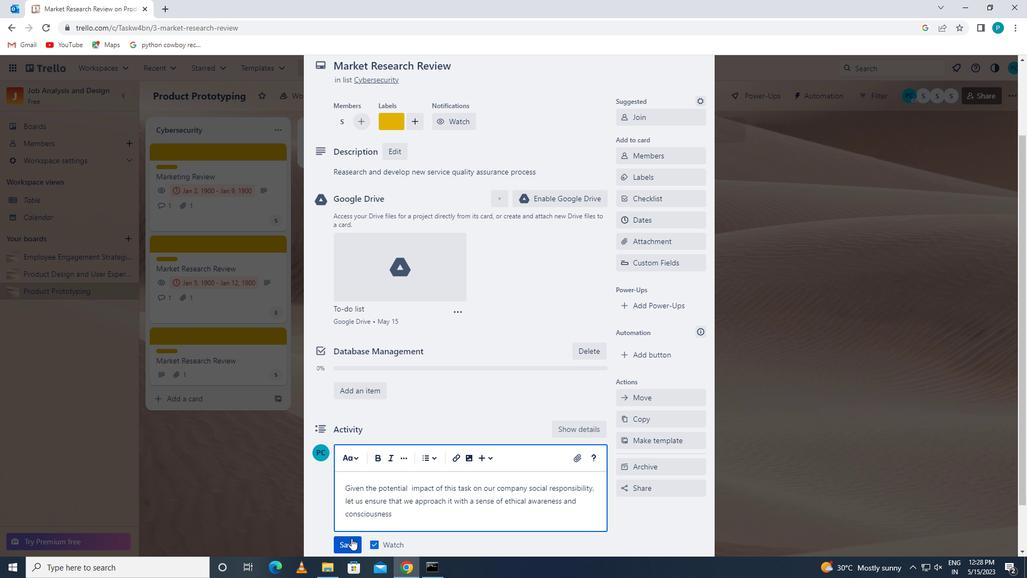 
Action: Mouse pressed left at (351, 539)
Screenshot: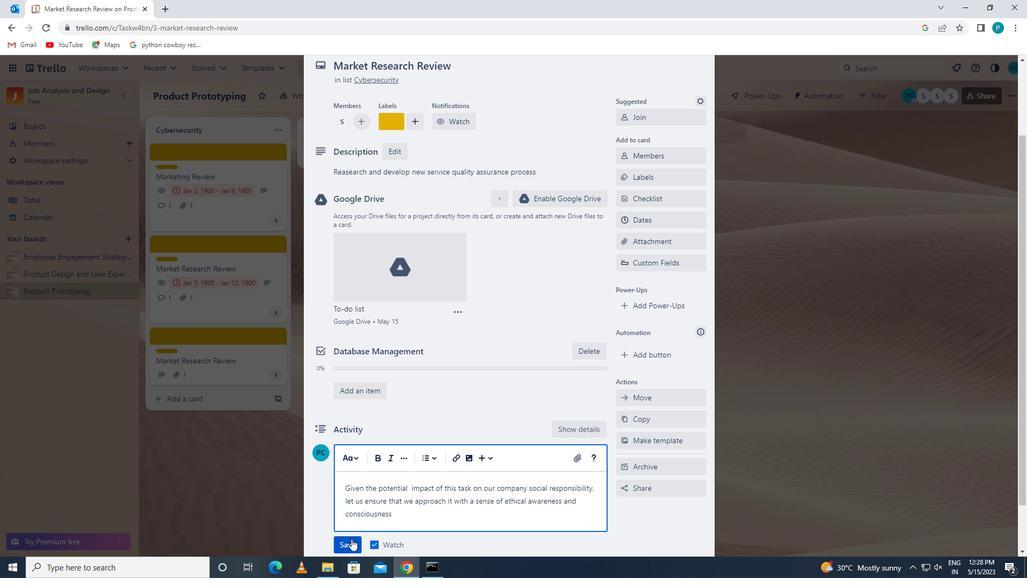 
Action: Mouse moved to (649, 223)
Screenshot: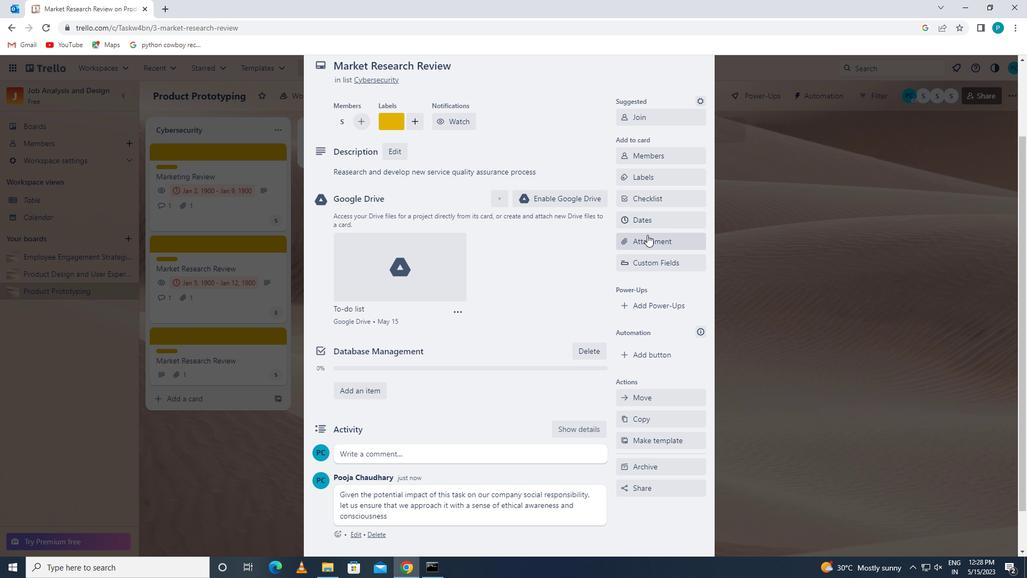 
Action: Mouse pressed left at (649, 223)
Screenshot: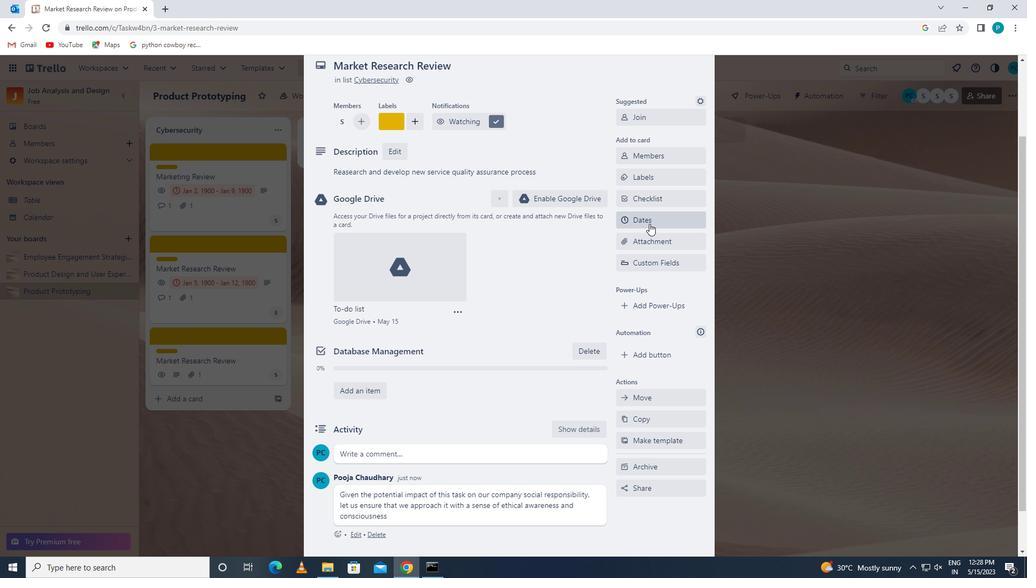 
Action: Mouse moved to (623, 290)
Screenshot: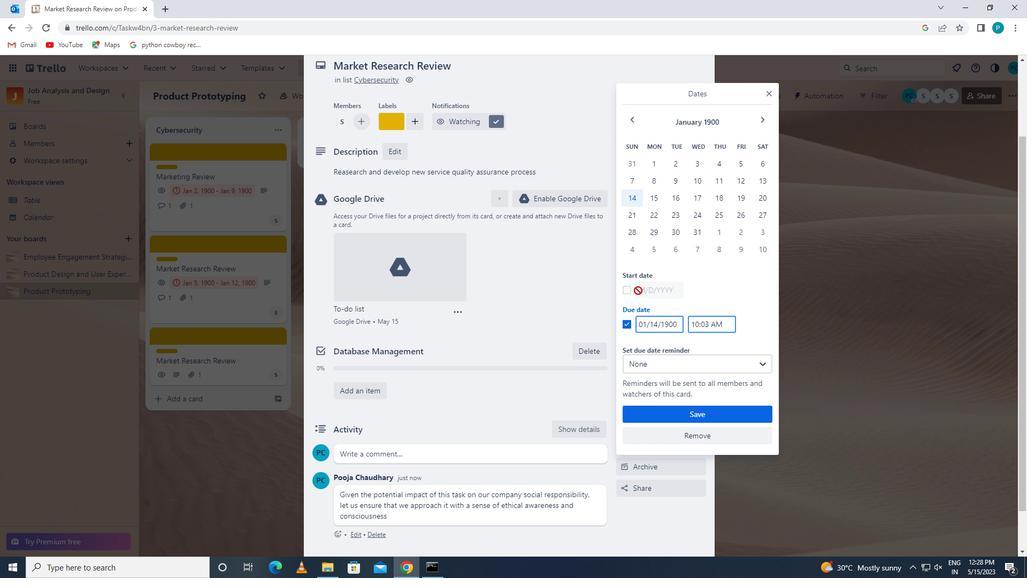 
Action: Mouse pressed left at (623, 290)
Screenshot: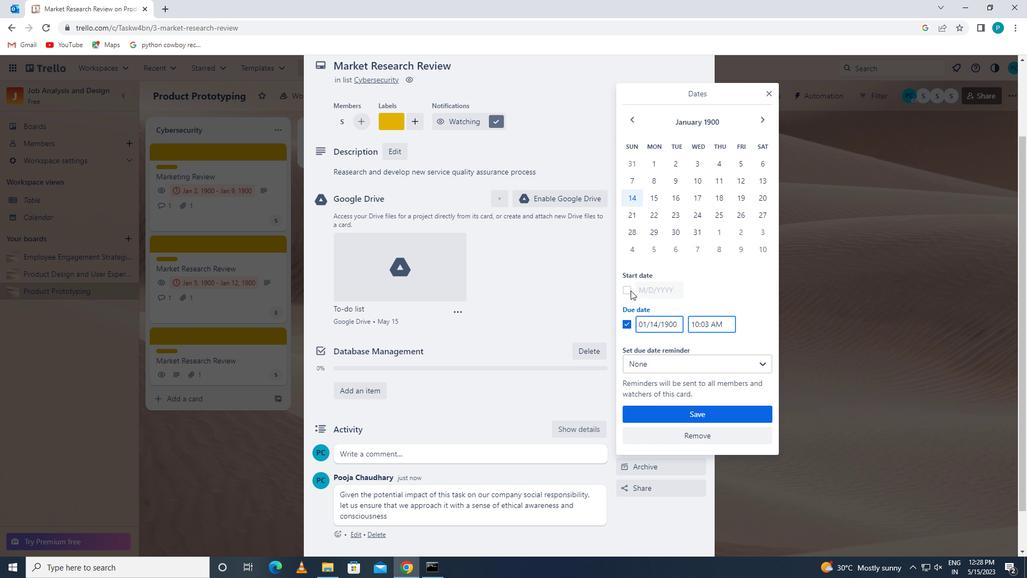 
Action: Mouse moved to (638, 290)
Screenshot: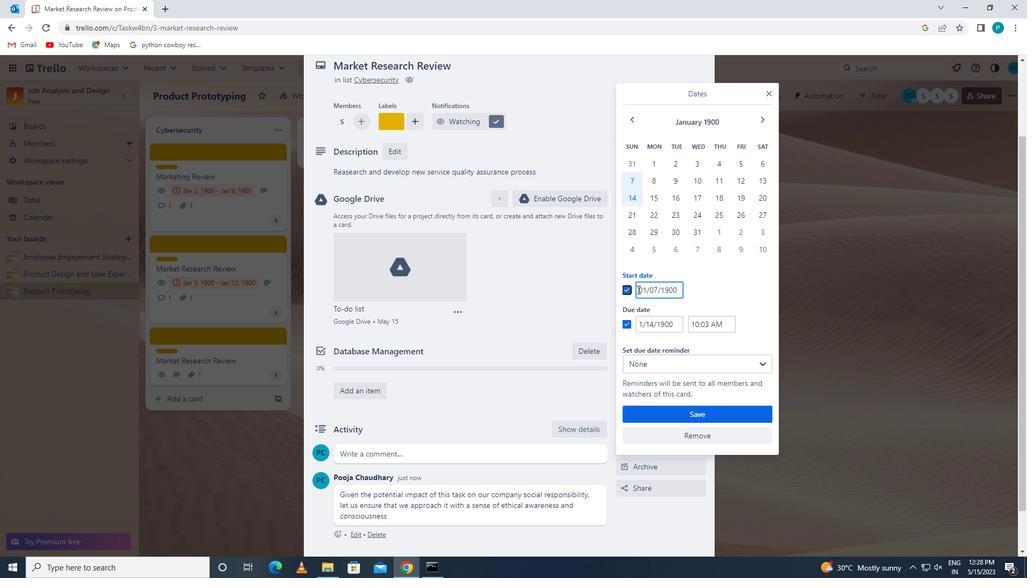 
Action: Mouse pressed left at (638, 290)
Screenshot: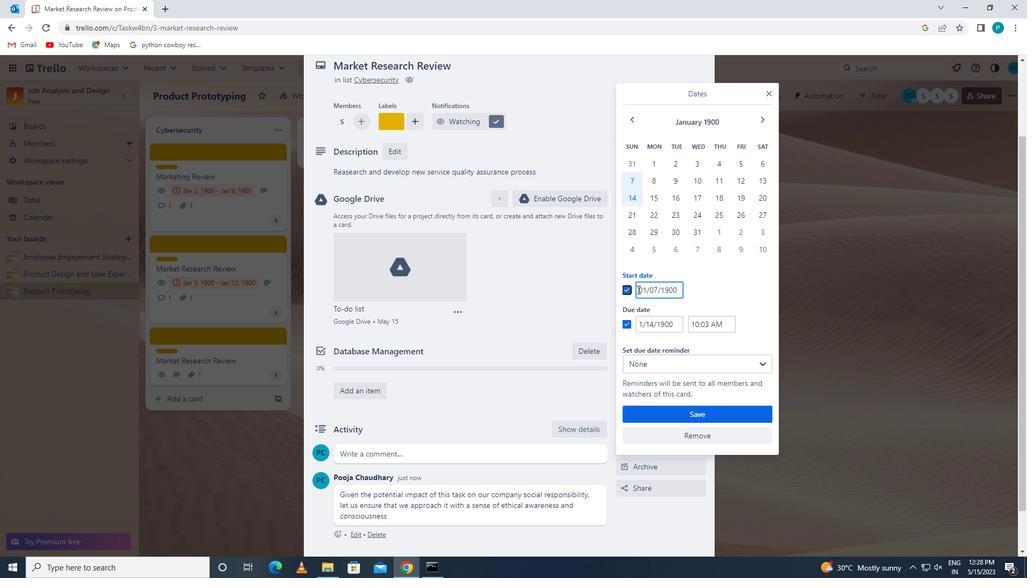 
Action: Mouse moved to (720, 293)
Screenshot: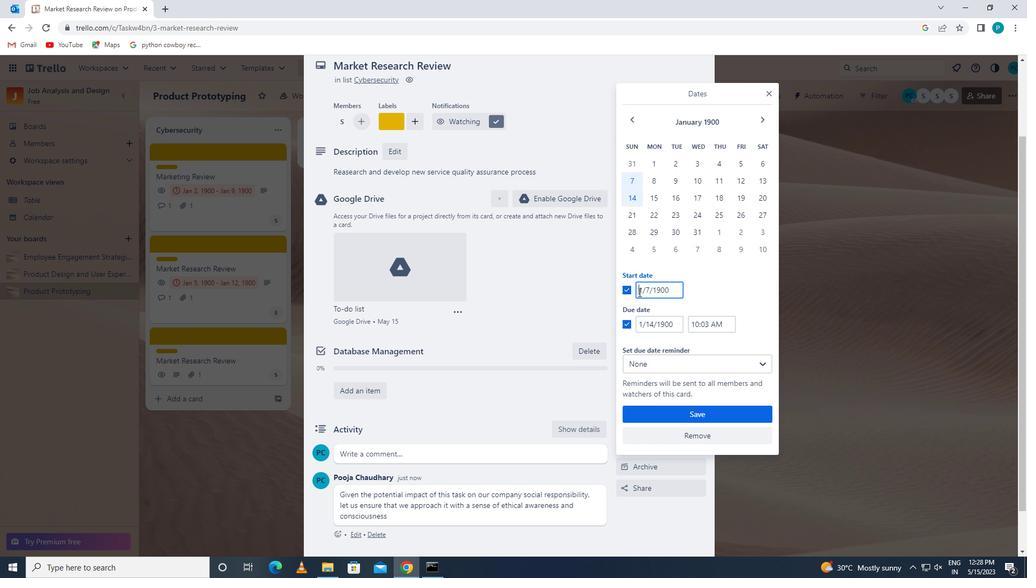 
Action: Key pressed 1/8/1900
Screenshot: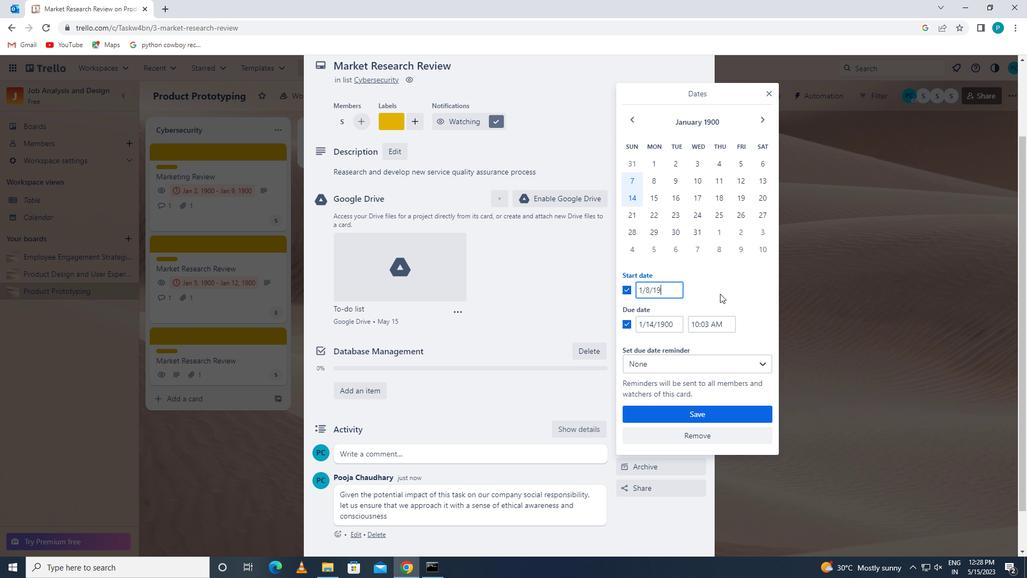 
Action: Mouse moved to (679, 328)
Screenshot: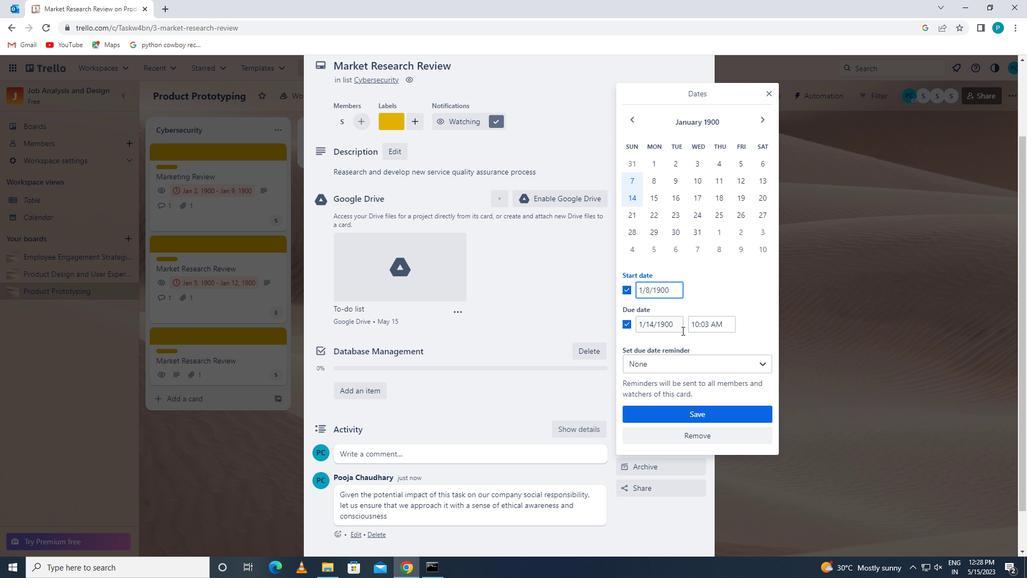 
Action: Mouse pressed left at (679, 328)
Screenshot: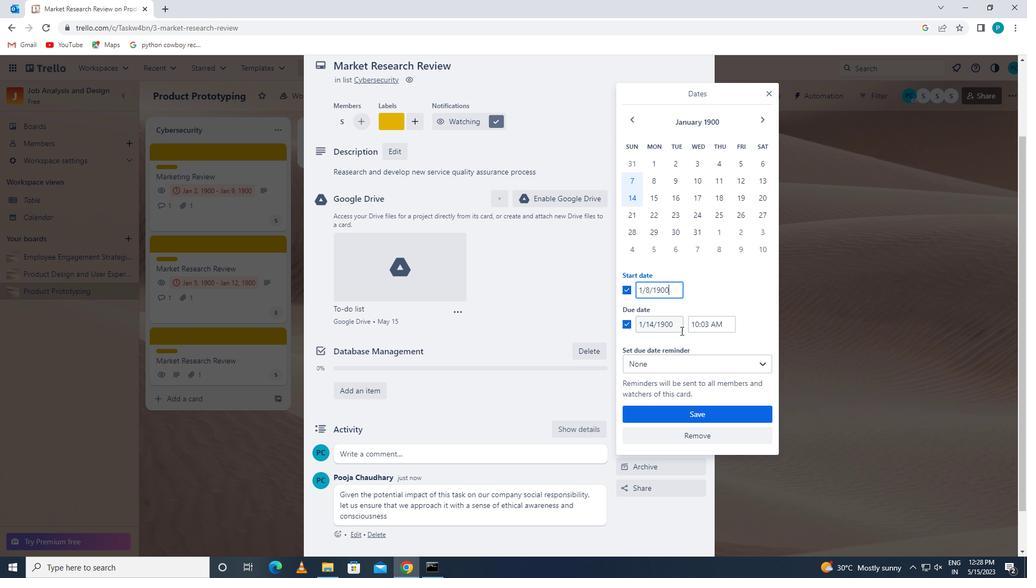 
Action: Mouse moved to (633, 322)
Screenshot: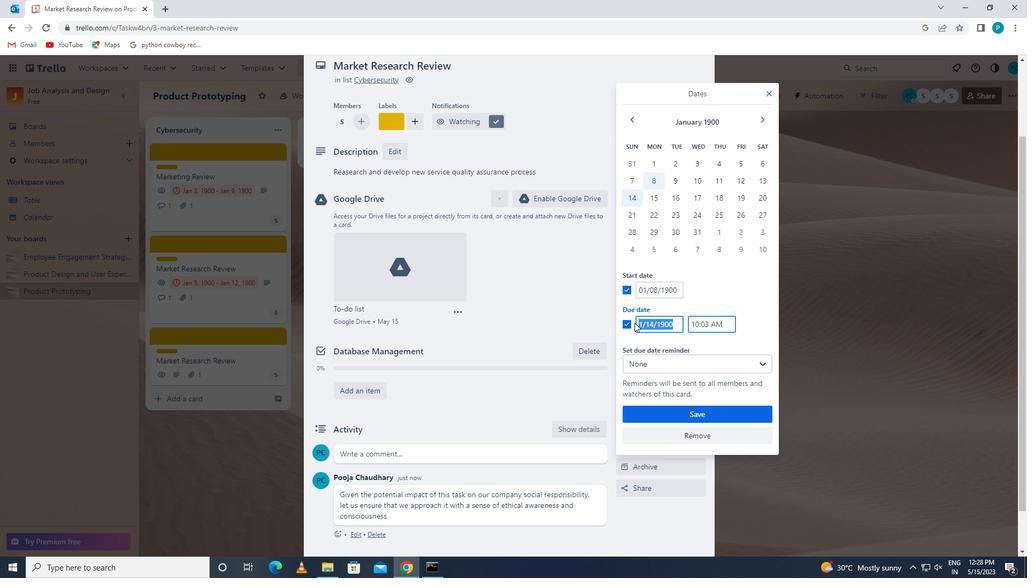
Action: Key pressed 1/15/1900
Screenshot: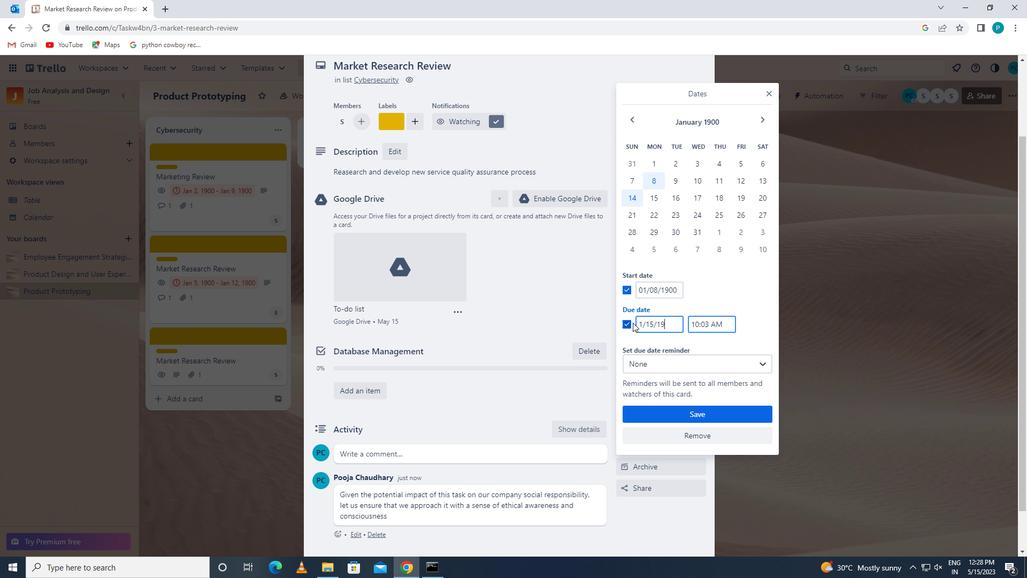 
Action: Mouse moved to (670, 407)
Screenshot: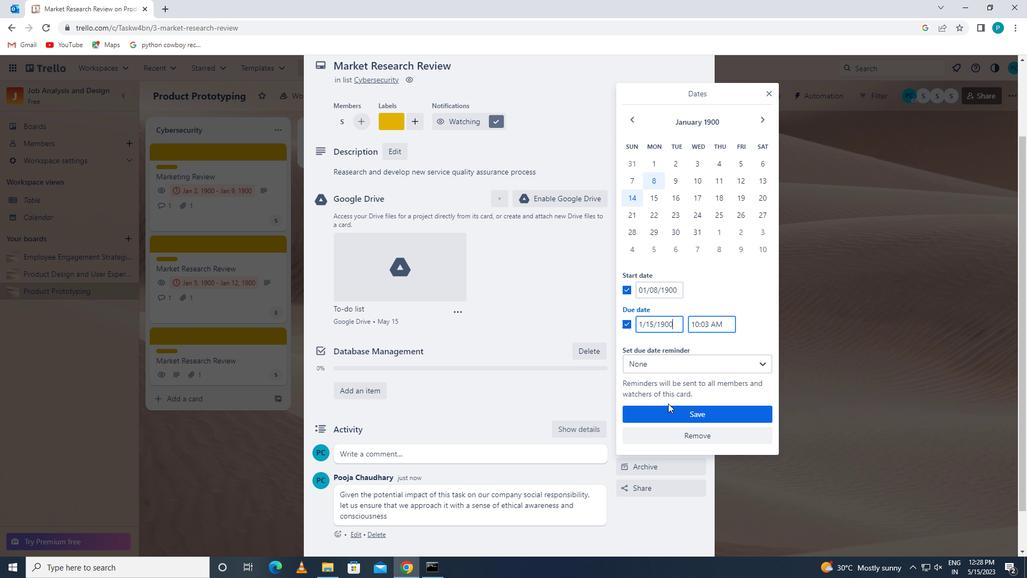 
Action: Mouse pressed left at (670, 407)
Screenshot: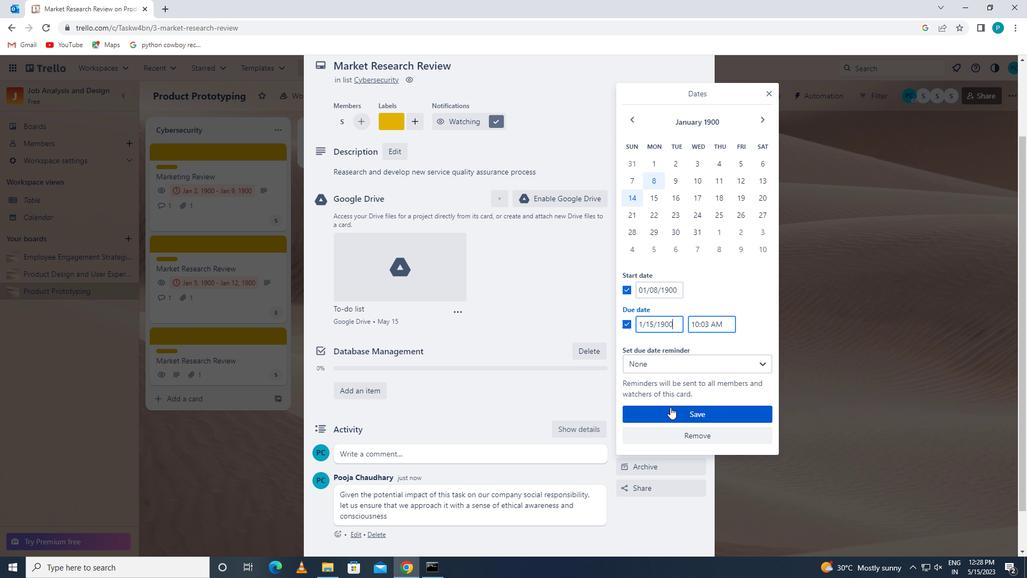 
Action: Mouse scrolled (670, 408) with delta (0, 0)
Screenshot: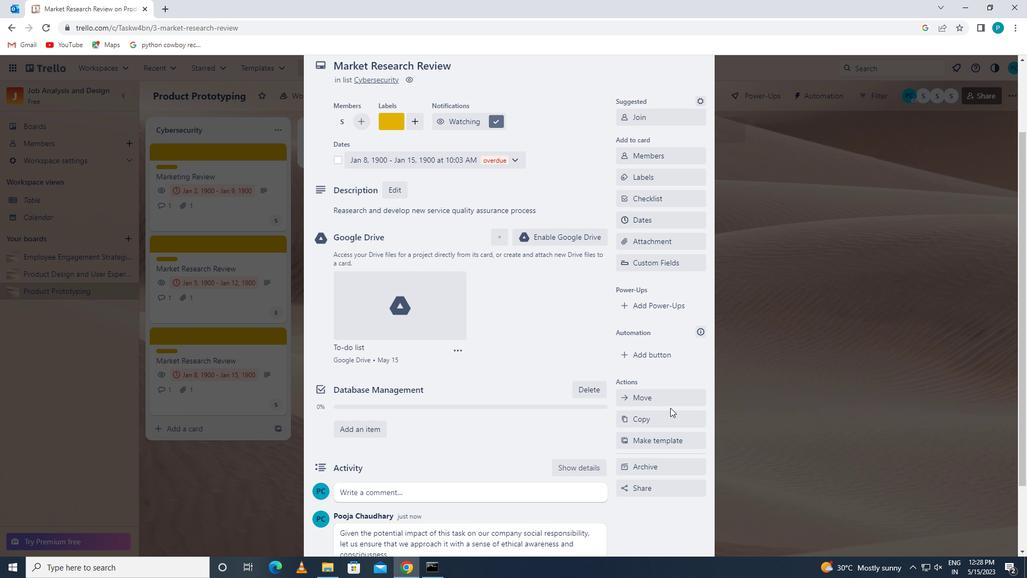 
Action: Mouse scrolled (670, 408) with delta (0, 0)
Screenshot: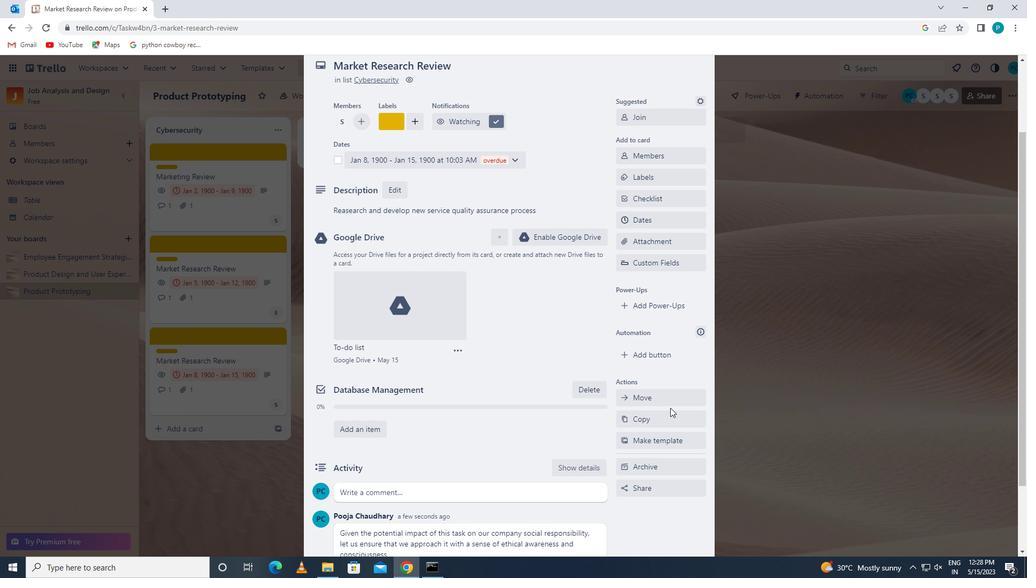 
